 Task: Plan a trip to TchollirÃ©, Cameroon from 17th November, 2023 to 21st November, 2023 for 2 adults.1  bedroom having 2 beds and 1 bathroom. Property type can be flat. Amenities needed are: wifi. Booking option can be shelf check-in. Look for 3 properties as per requirement.
Action: Mouse moved to (268, 125)
Screenshot: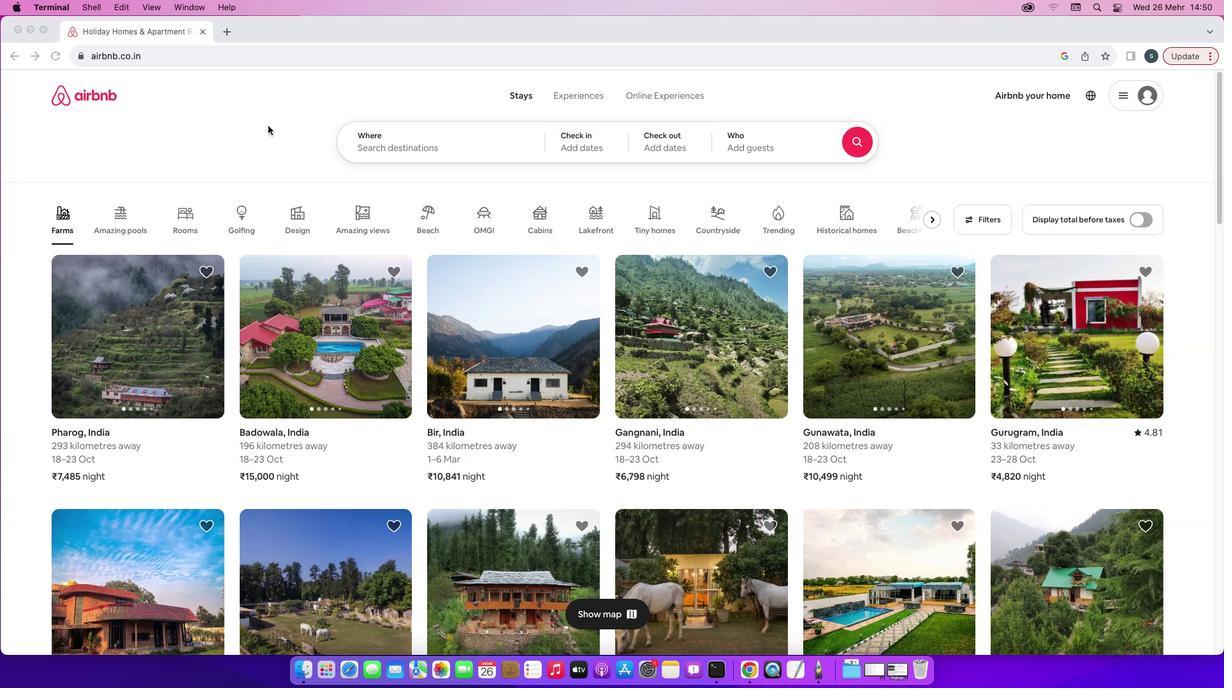 
Action: Mouse pressed left at (268, 125)
Screenshot: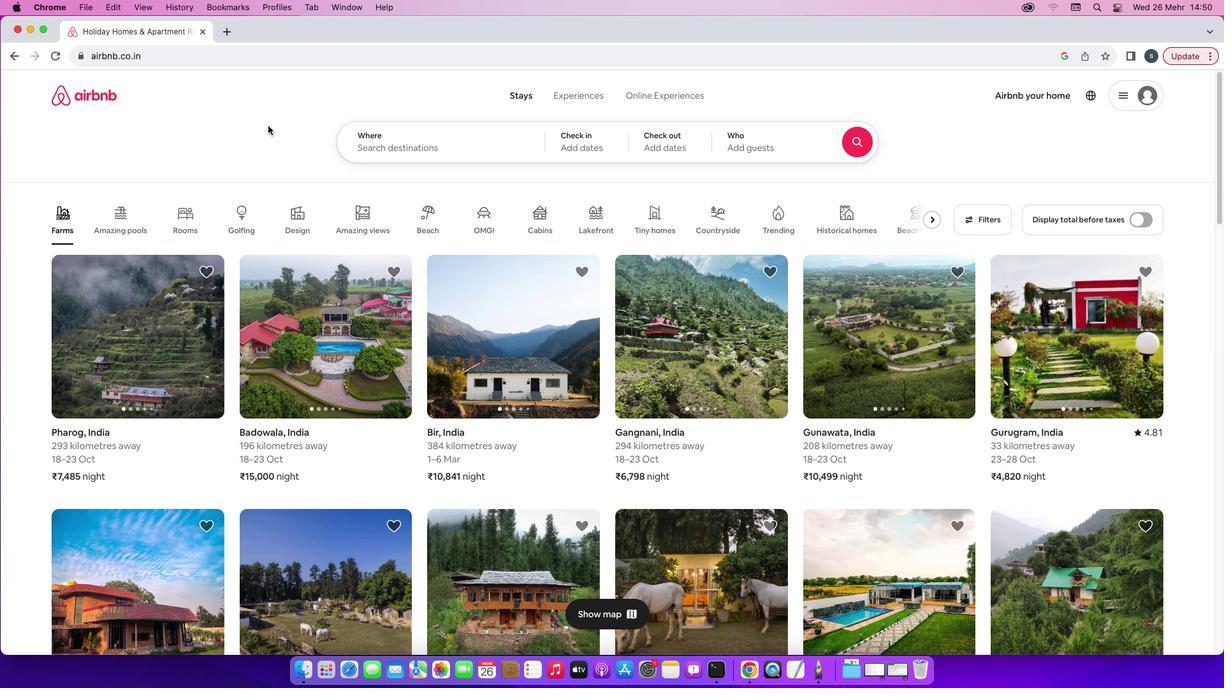 
Action: Mouse moved to (413, 153)
Screenshot: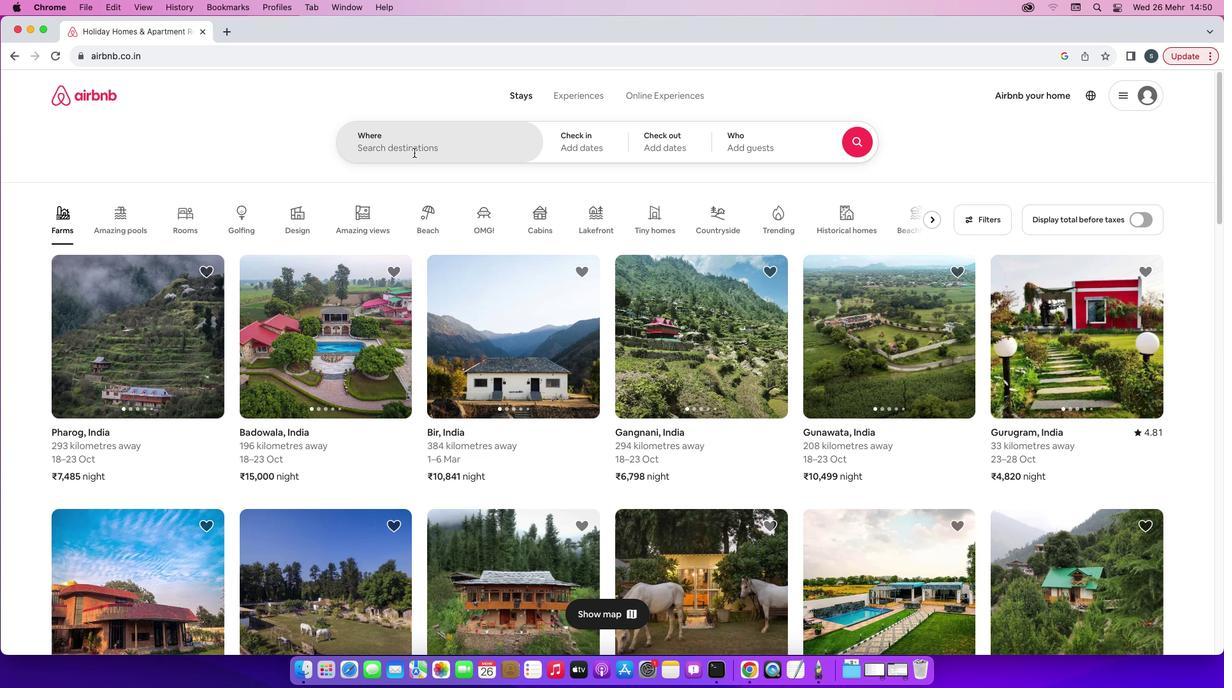 
Action: Mouse pressed left at (413, 153)
Screenshot: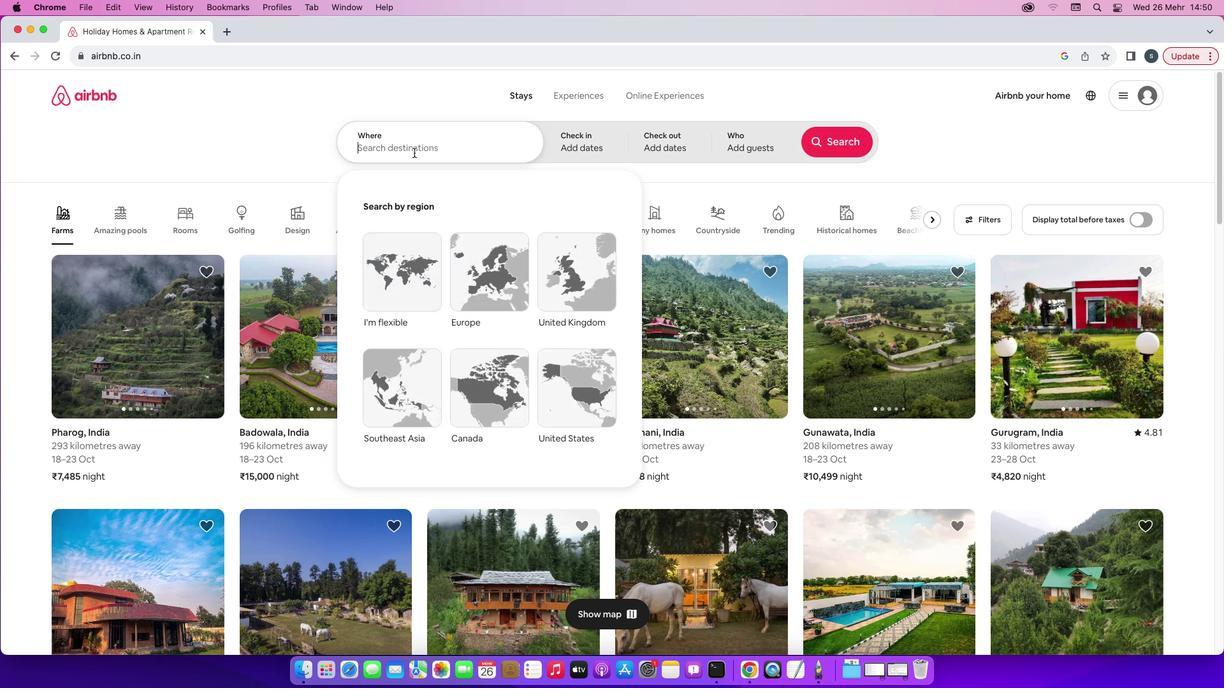 
Action: Mouse moved to (408, 153)
Screenshot: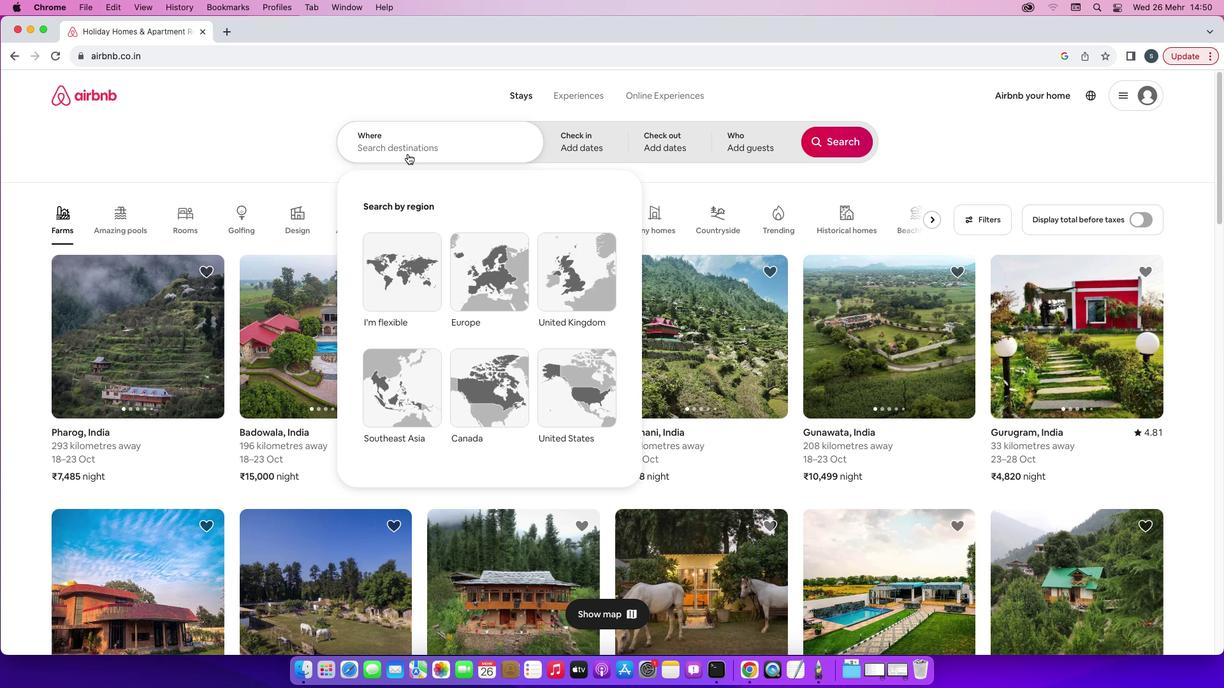 
Action: Key pressed 'T'Key.caps_lock'c''h''o''l''l''i''r''e'','Key.spaceKey.caps_lock'C'Key.caps_lock'a''m''e''r''o''o''n'Key.enter
Screenshot: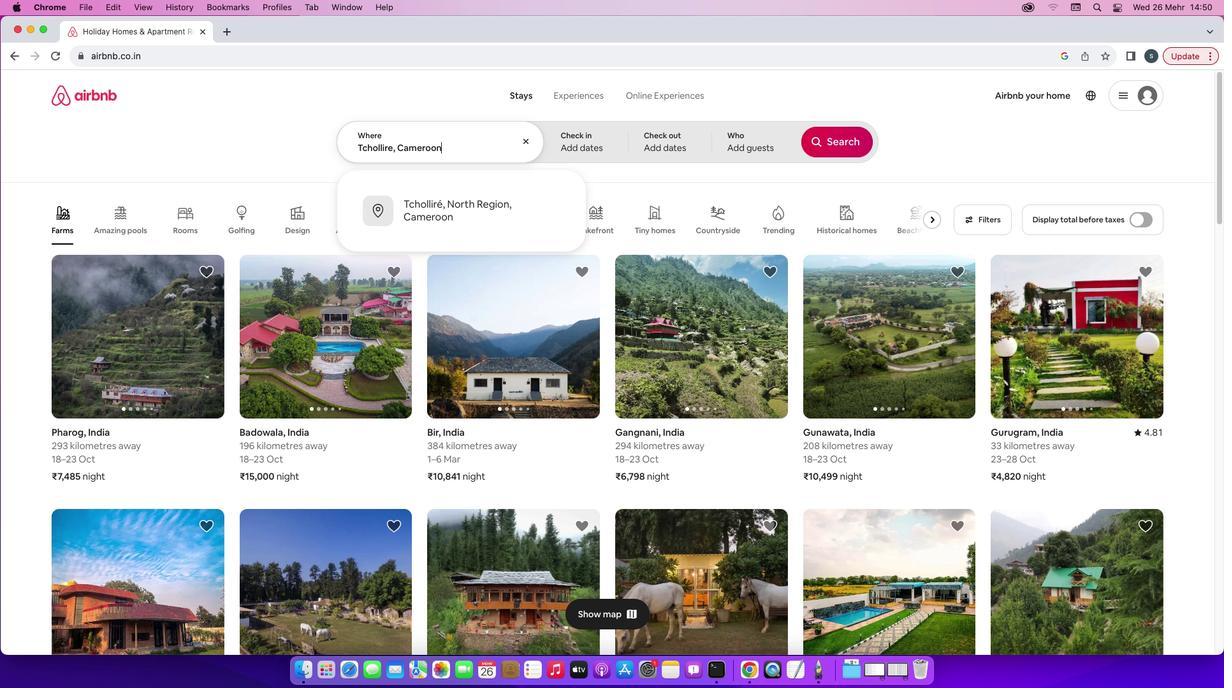 
Action: Mouse moved to (786, 357)
Screenshot: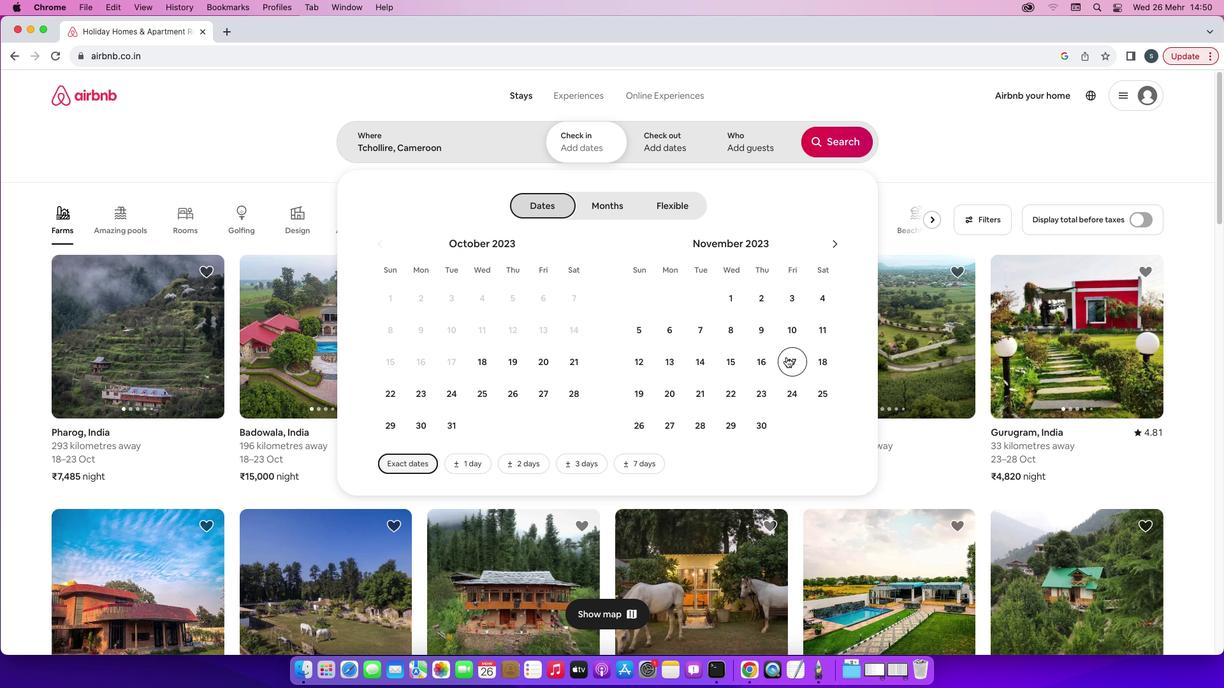 
Action: Mouse pressed left at (786, 357)
Screenshot: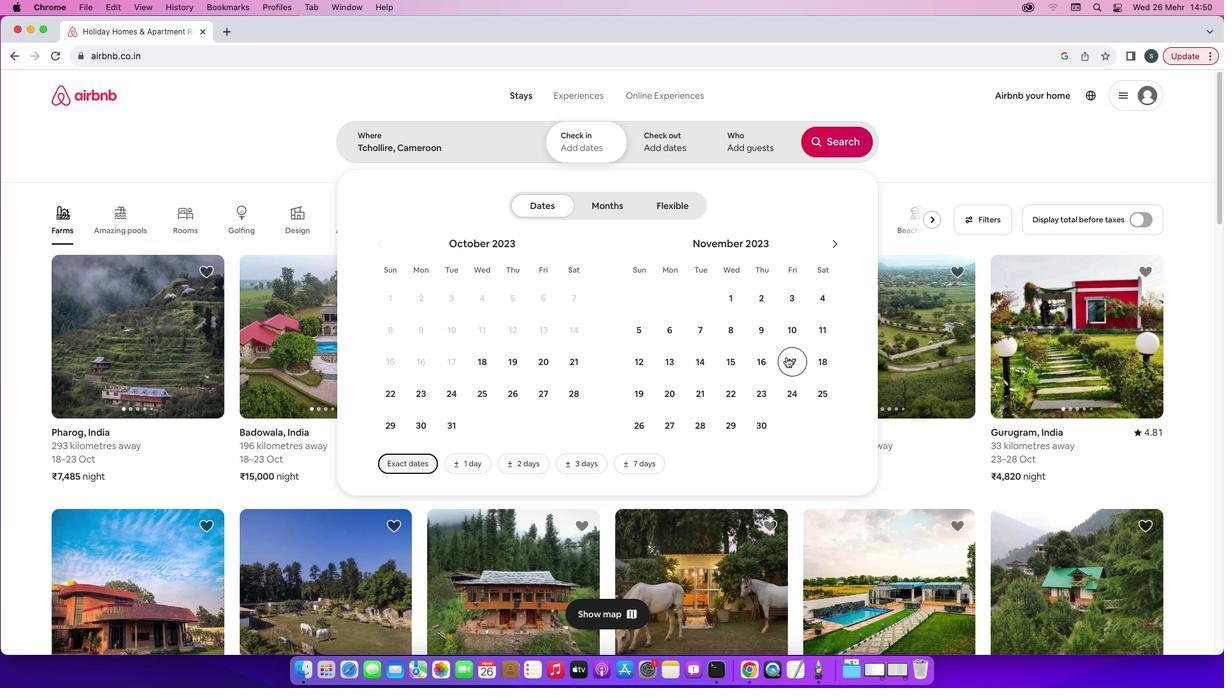 
Action: Mouse moved to (703, 396)
Screenshot: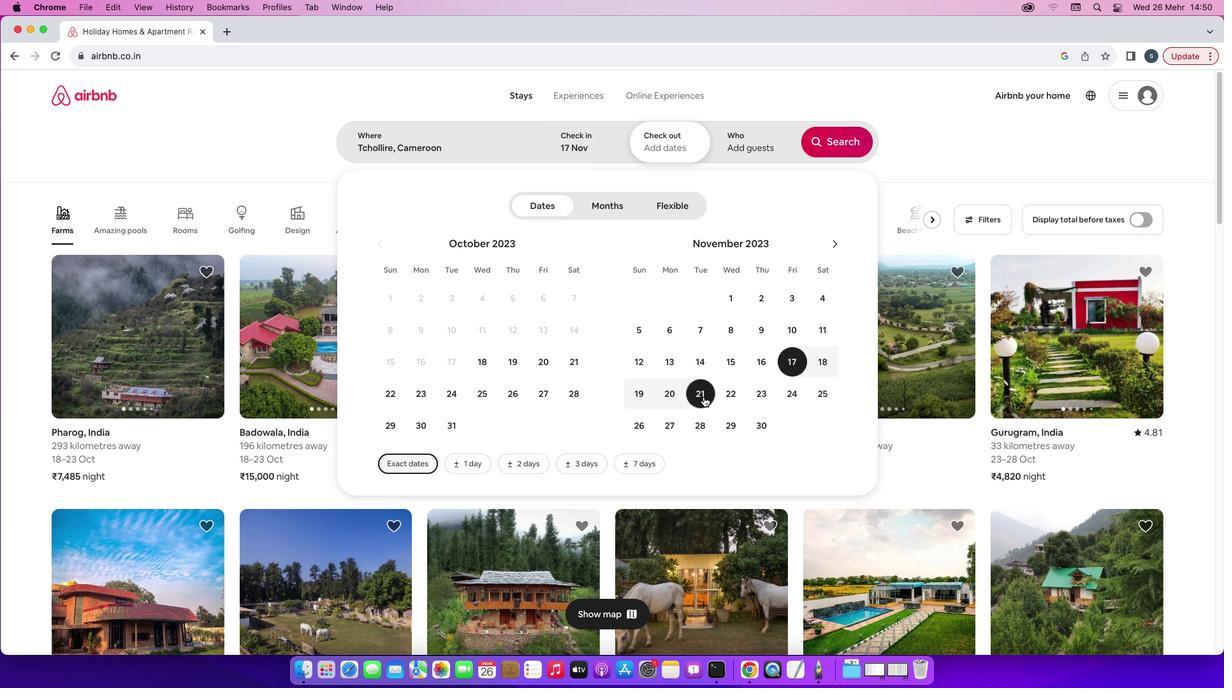 
Action: Mouse pressed left at (703, 396)
Screenshot: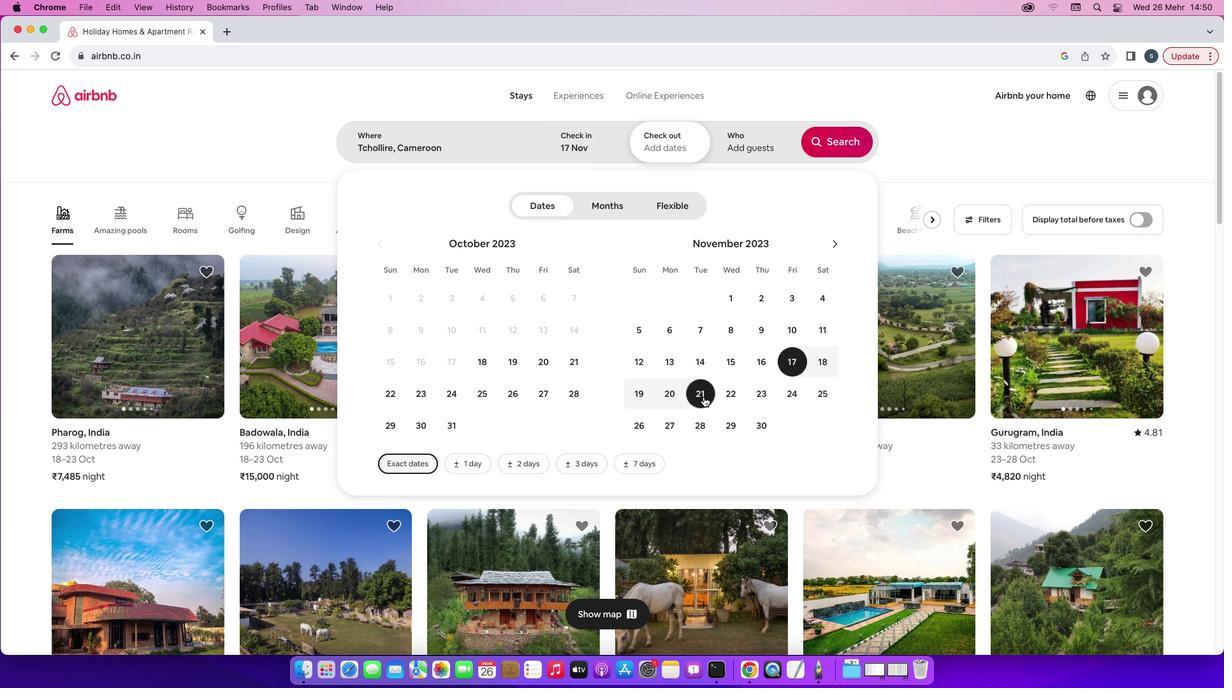 
Action: Mouse moved to (746, 139)
Screenshot: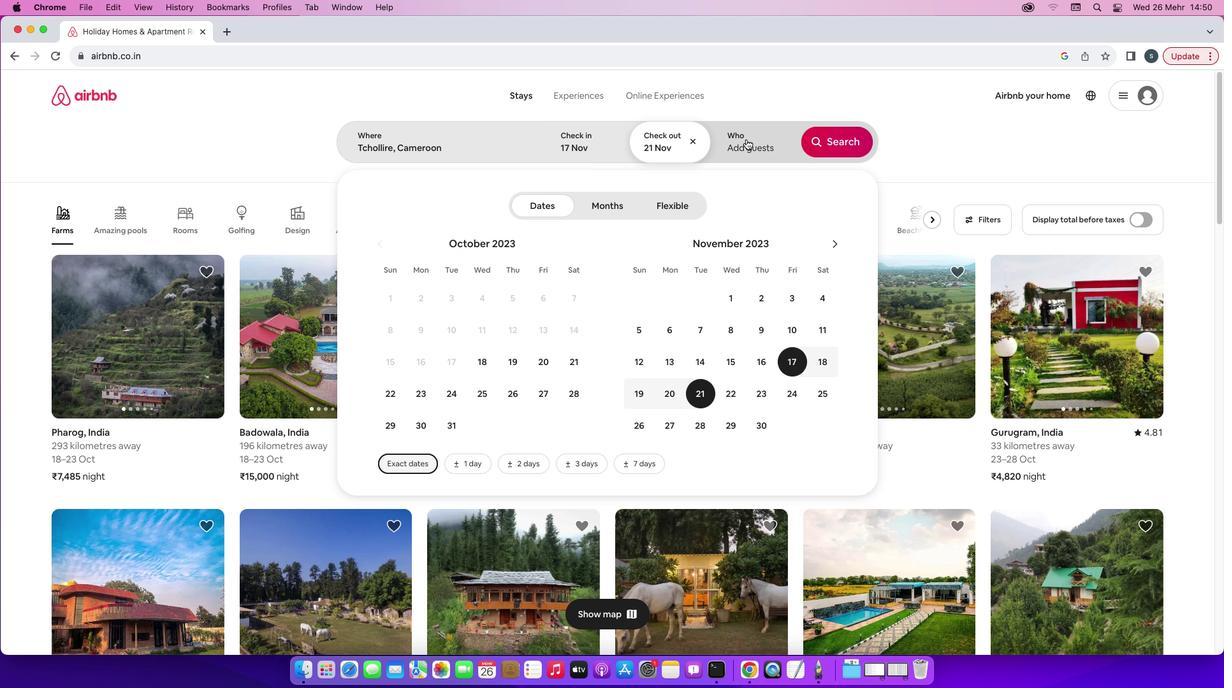 
Action: Mouse pressed left at (746, 139)
Screenshot: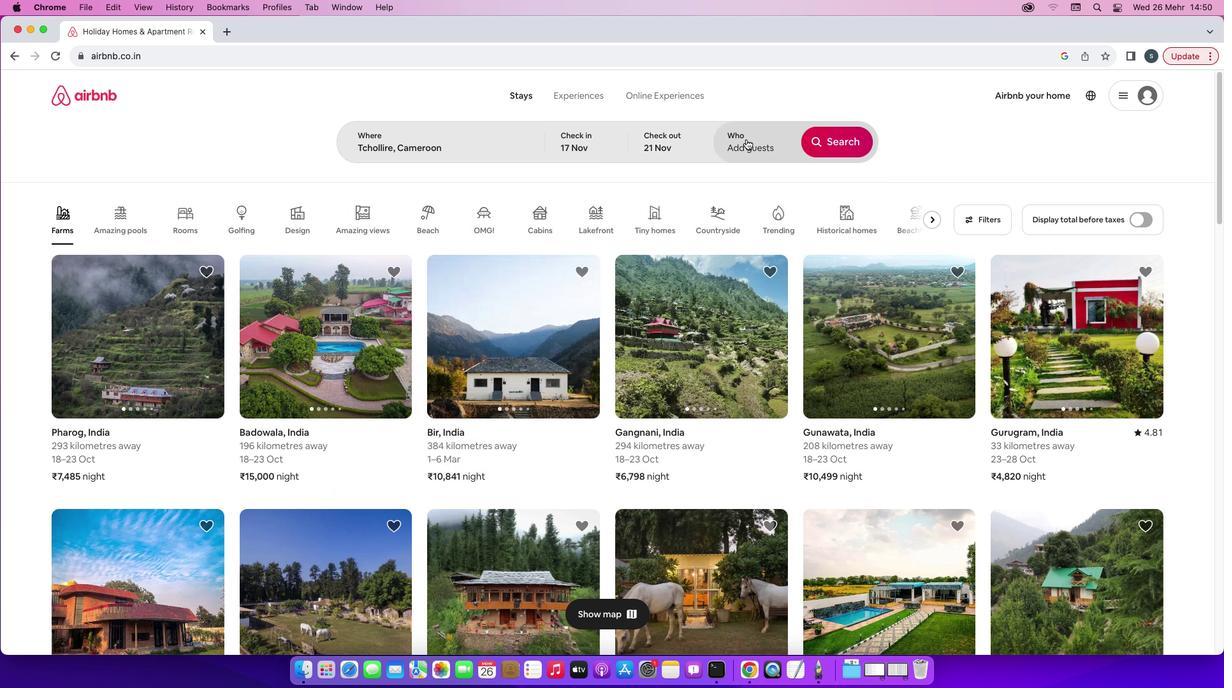 
Action: Mouse moved to (844, 210)
Screenshot: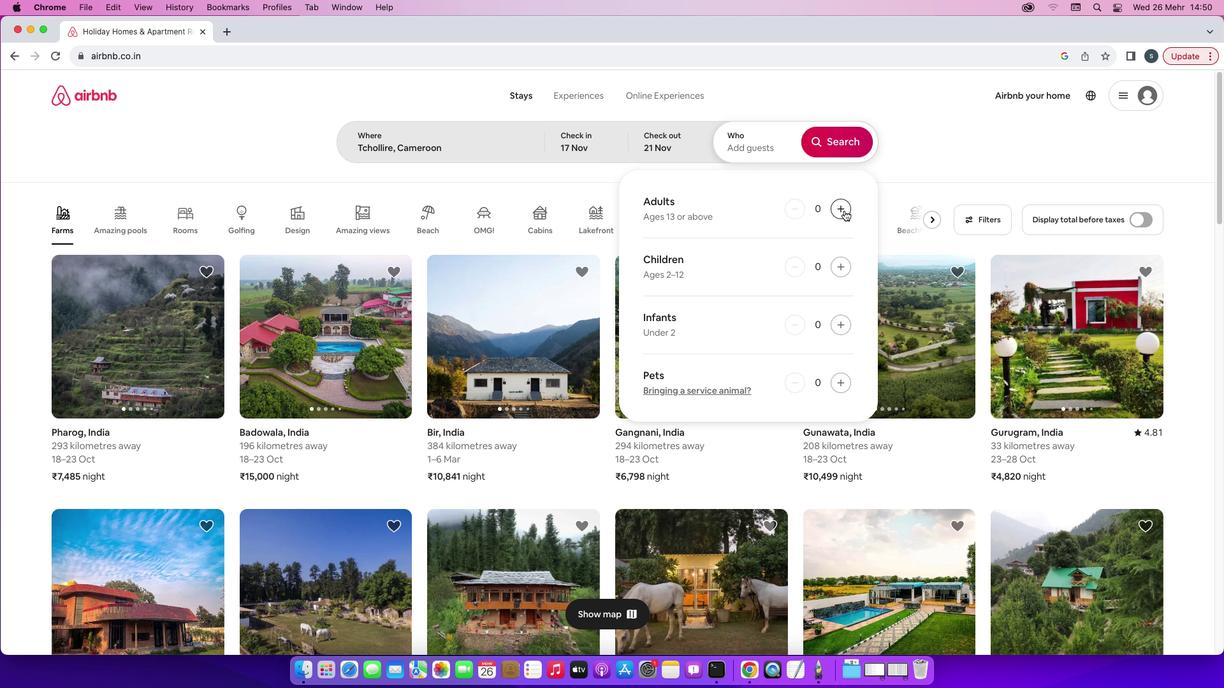 
Action: Mouse pressed left at (844, 210)
Screenshot: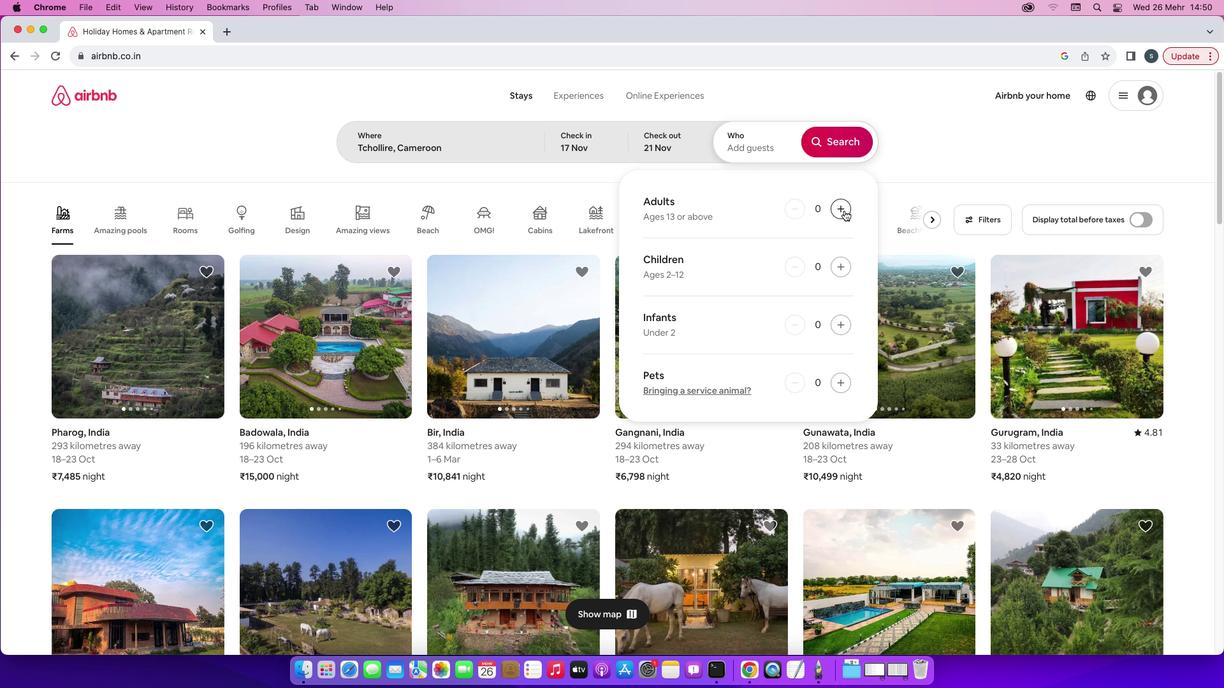 
Action: Mouse pressed left at (844, 210)
Screenshot: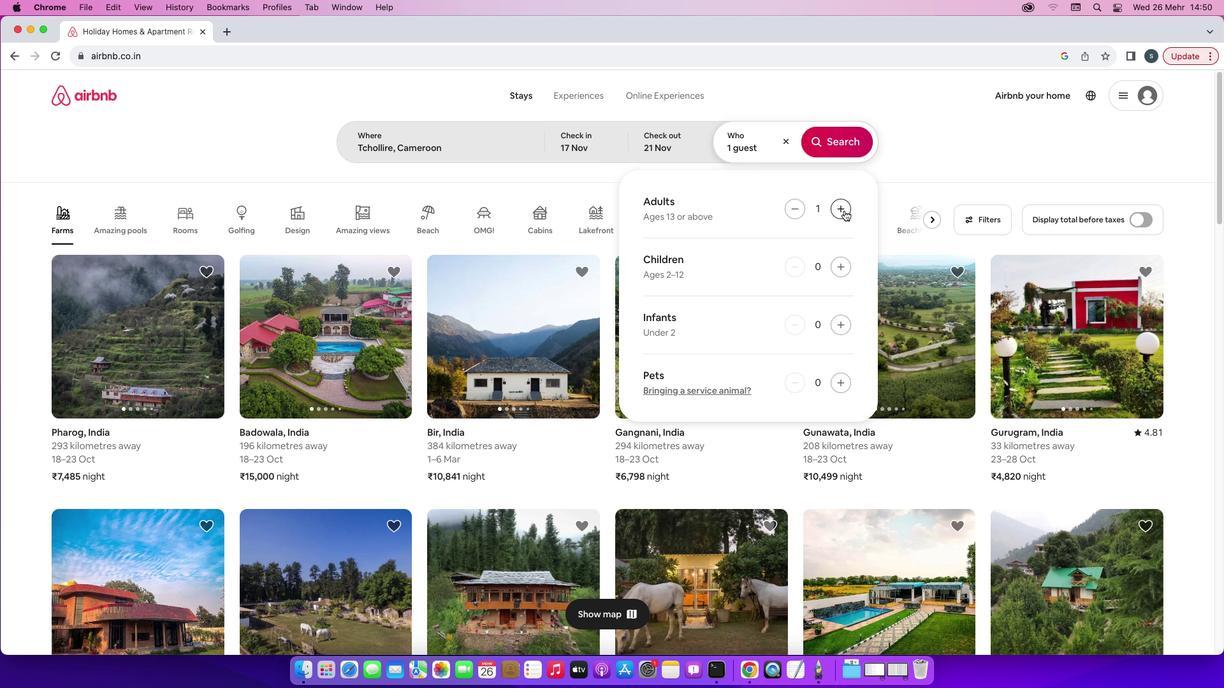 
Action: Mouse moved to (838, 140)
Screenshot: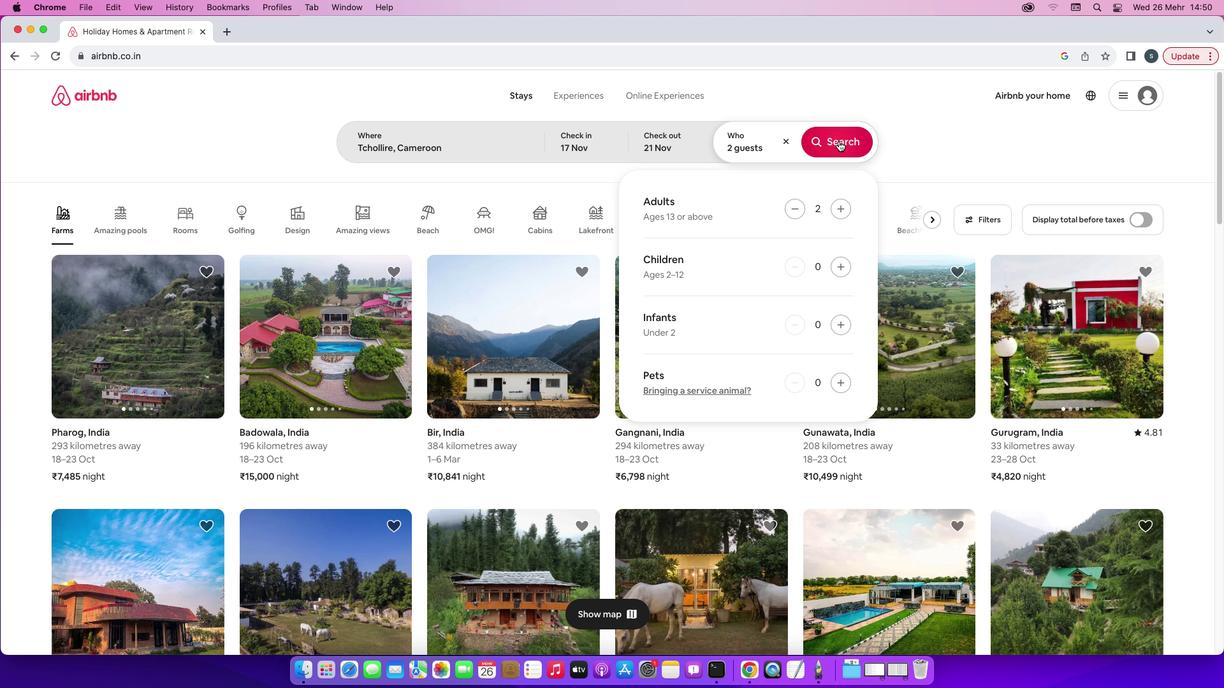 
Action: Mouse pressed left at (838, 140)
Screenshot: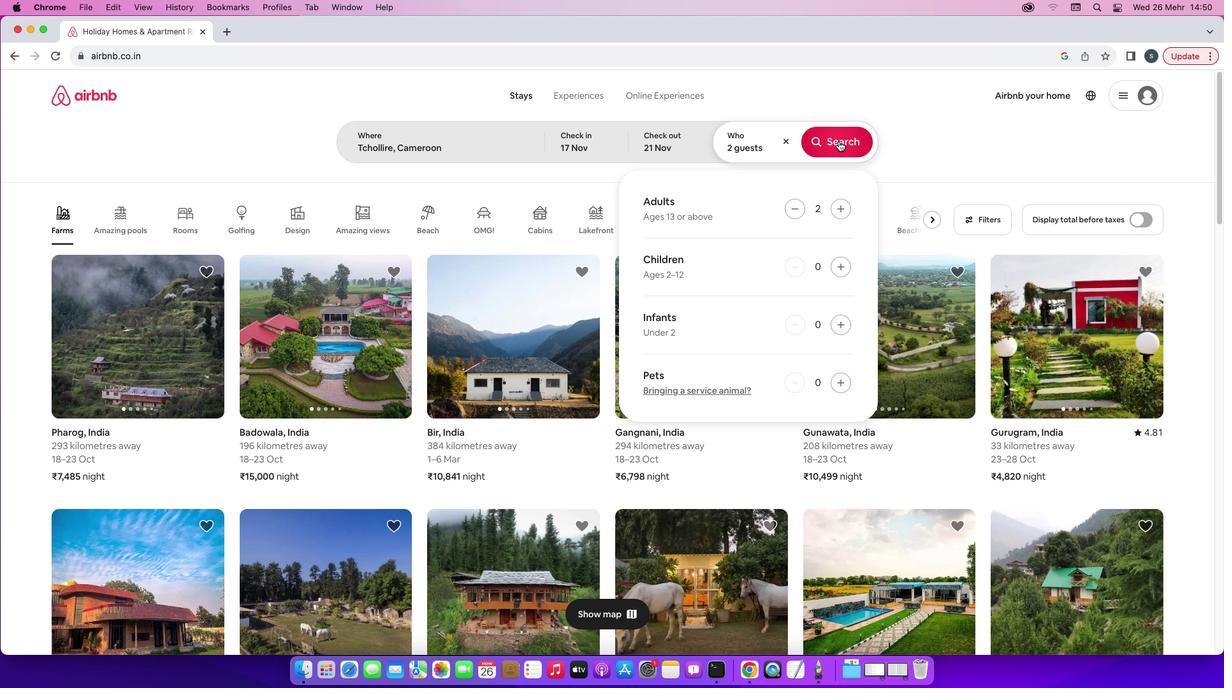 
Action: Mouse moved to (1010, 156)
Screenshot: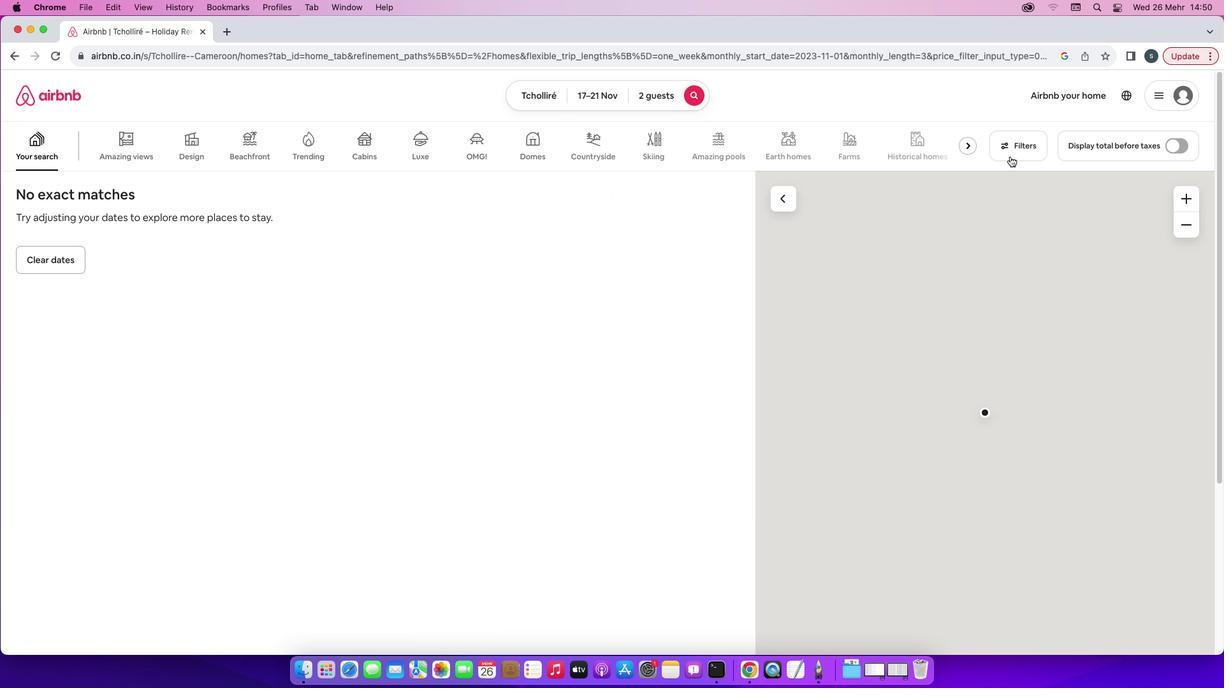 
Action: Mouse pressed left at (1010, 156)
Screenshot: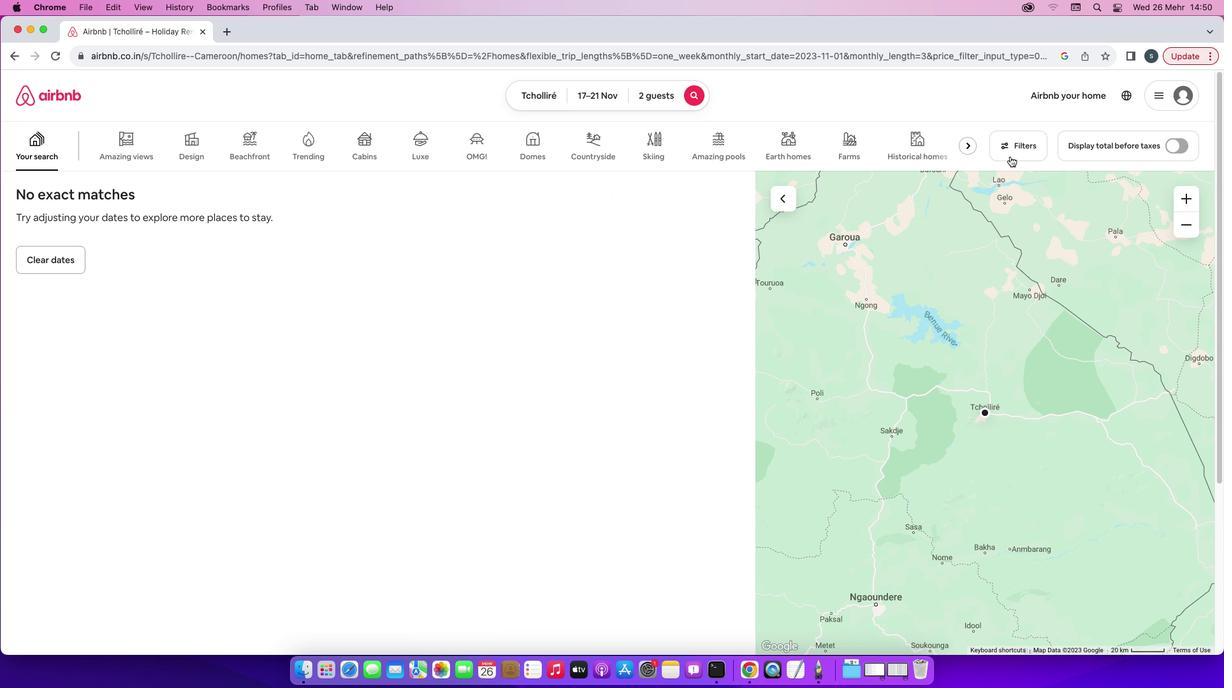 
Action: Mouse moved to (602, 306)
Screenshot: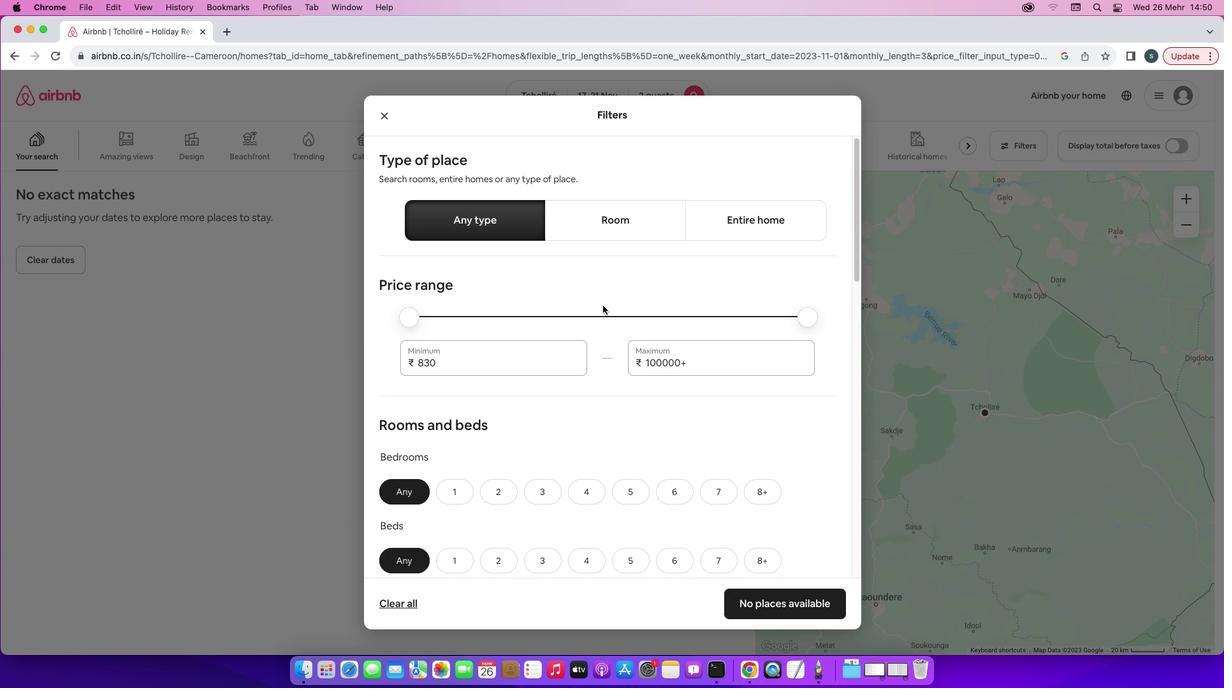 
Action: Mouse scrolled (602, 306) with delta (0, 0)
Screenshot: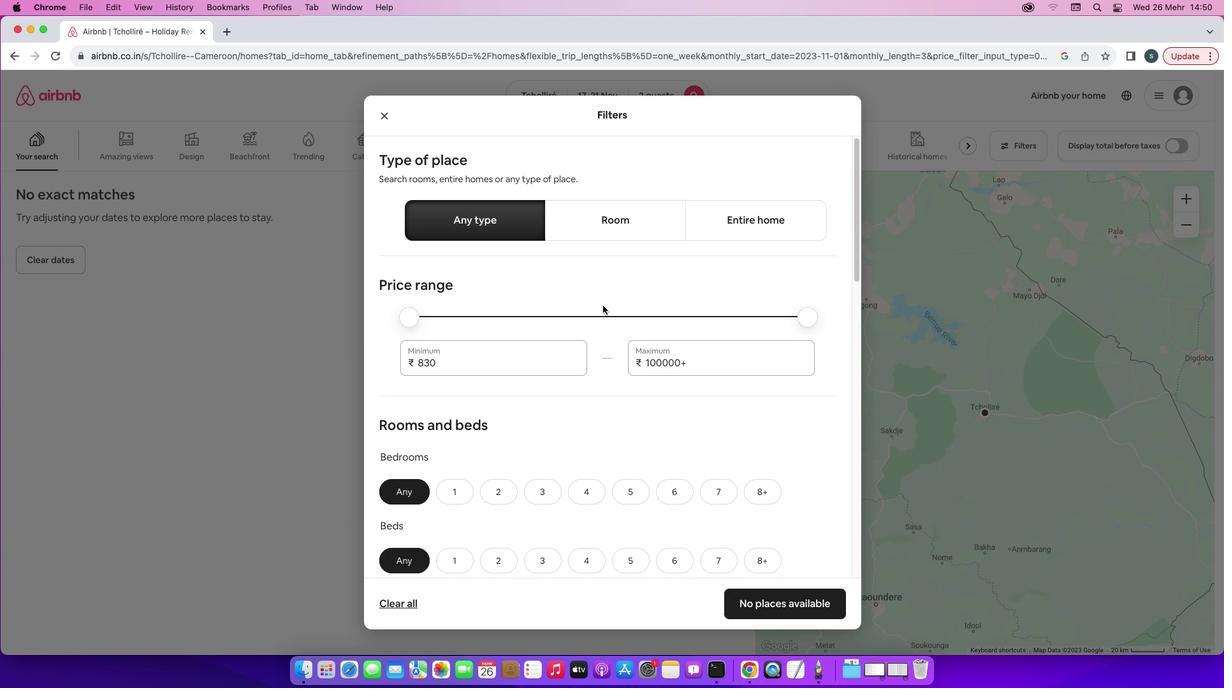 
Action: Mouse scrolled (602, 306) with delta (0, 0)
Screenshot: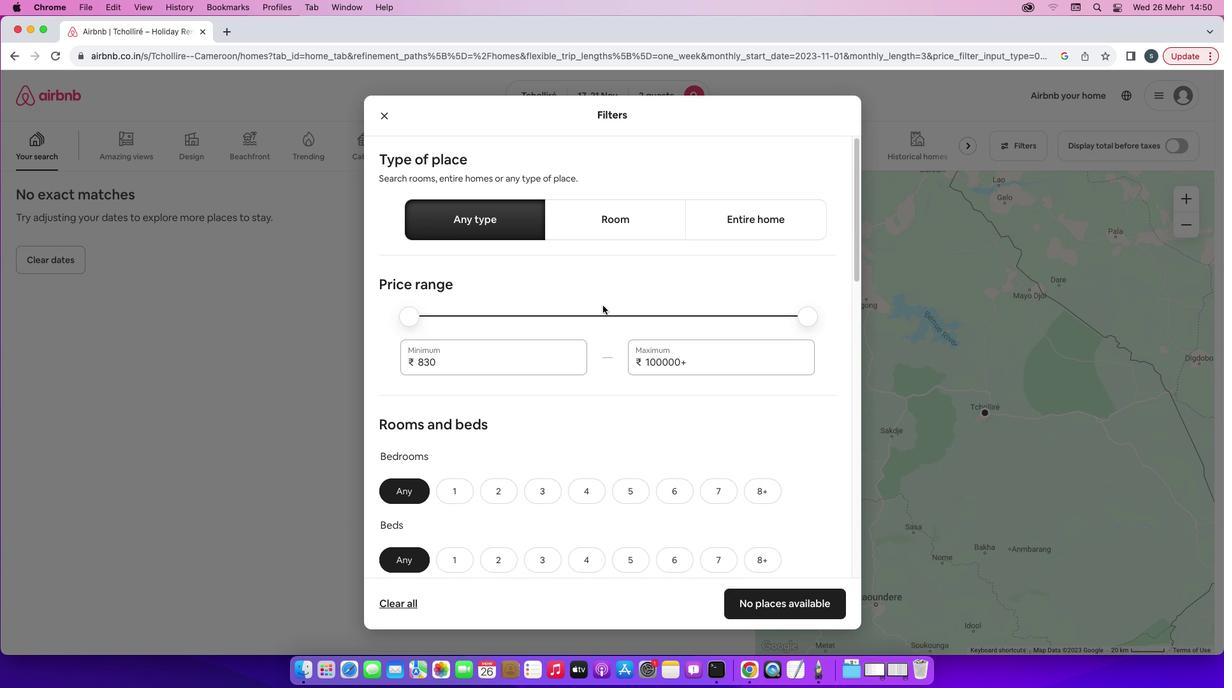 
Action: Mouse scrolled (602, 306) with delta (0, 0)
Screenshot: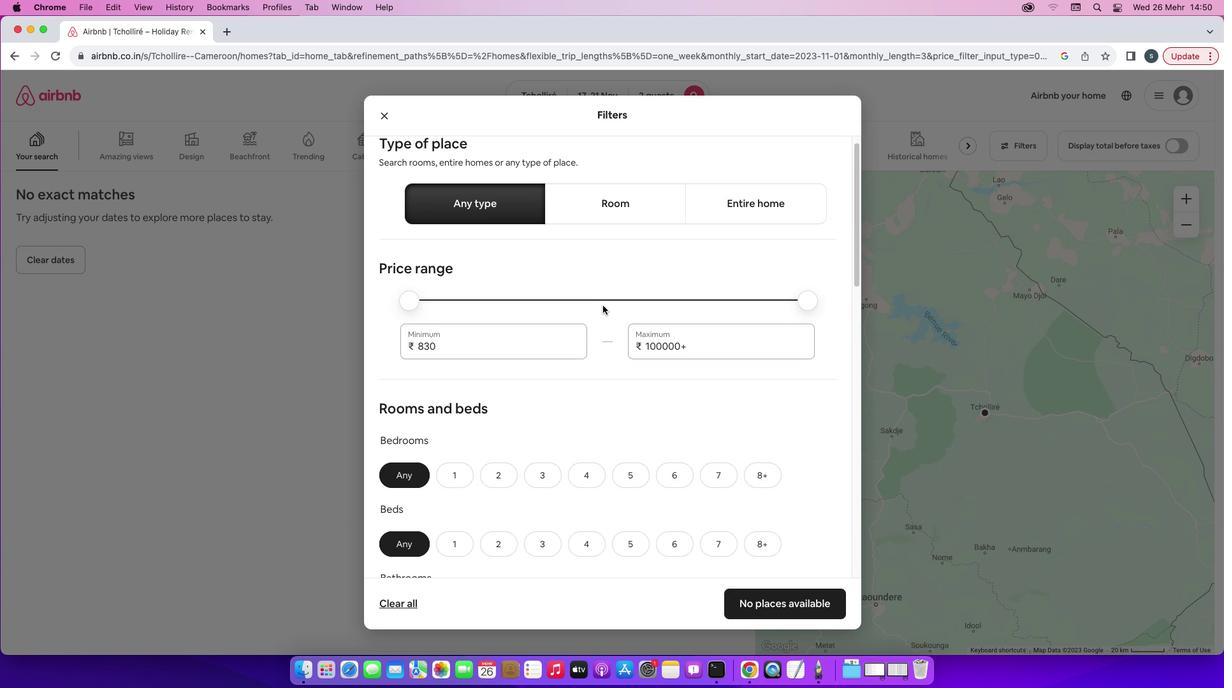 
Action: Mouse scrolled (602, 306) with delta (0, 0)
Screenshot: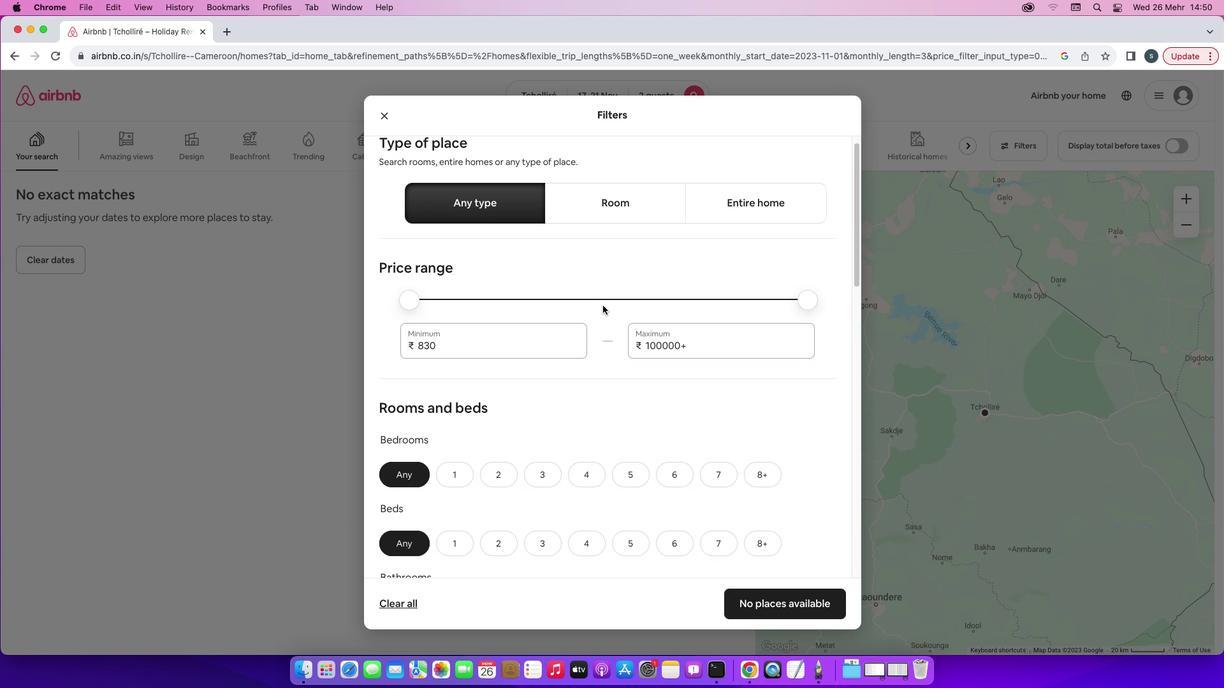 
Action: Mouse scrolled (602, 306) with delta (0, 0)
Screenshot: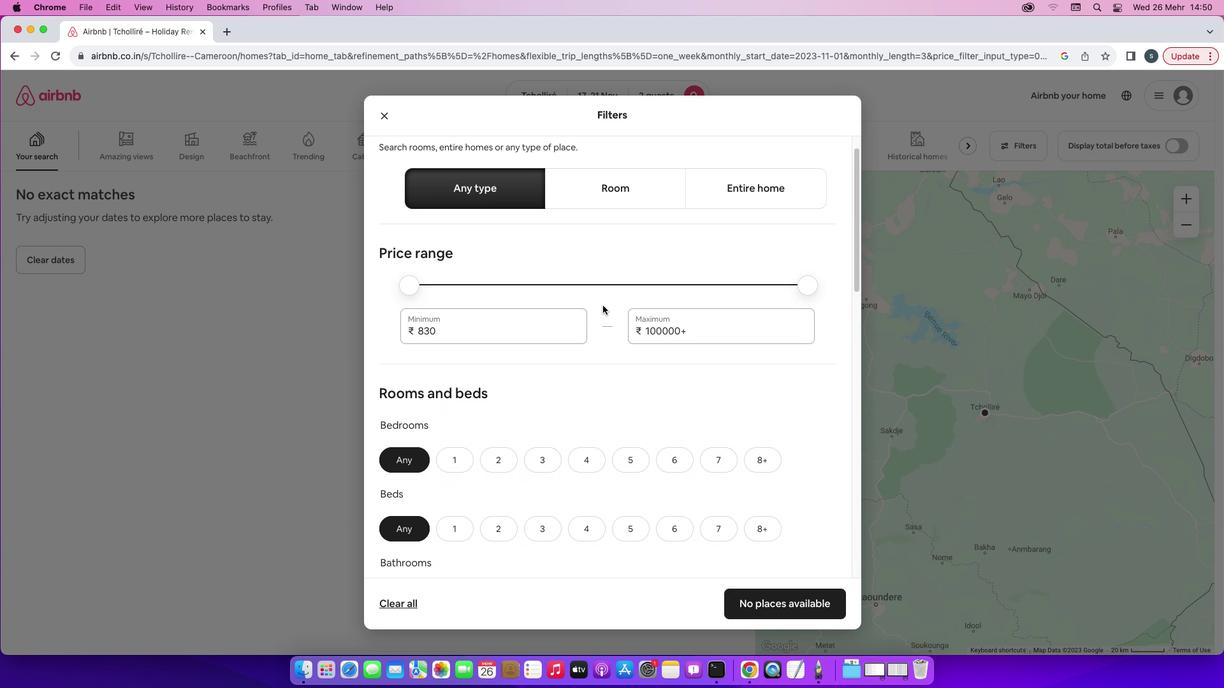 
Action: Mouse scrolled (602, 306) with delta (0, 0)
Screenshot: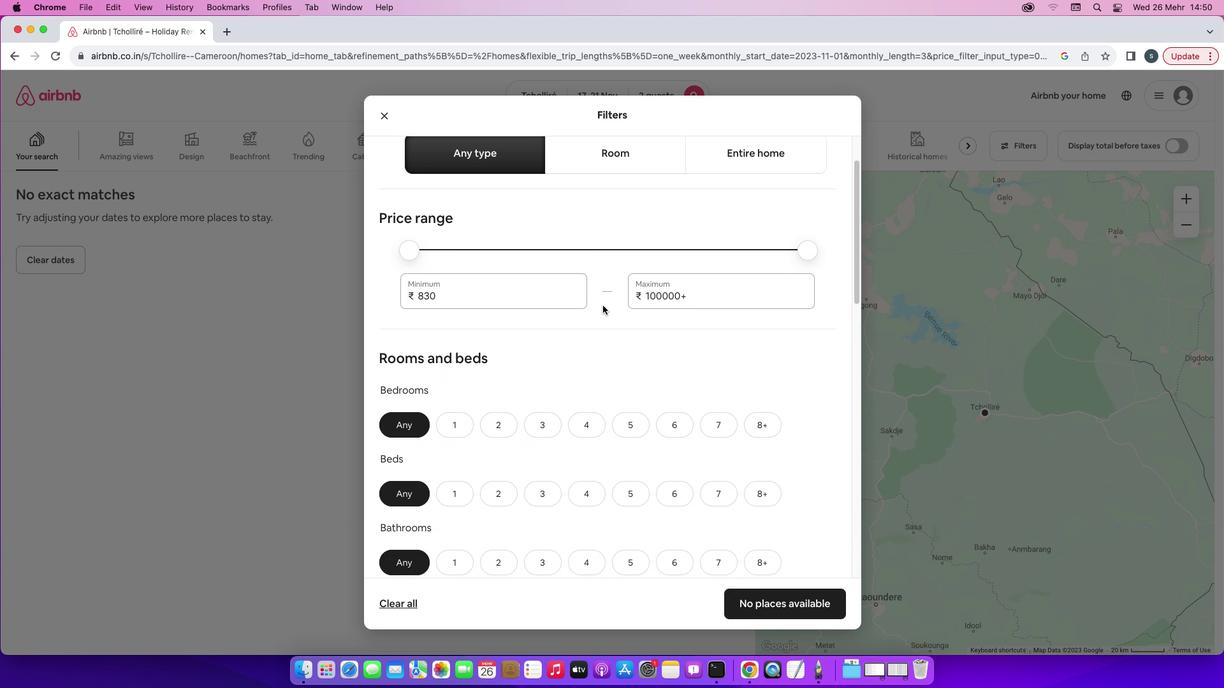 
Action: Mouse scrolled (602, 306) with delta (0, 0)
Screenshot: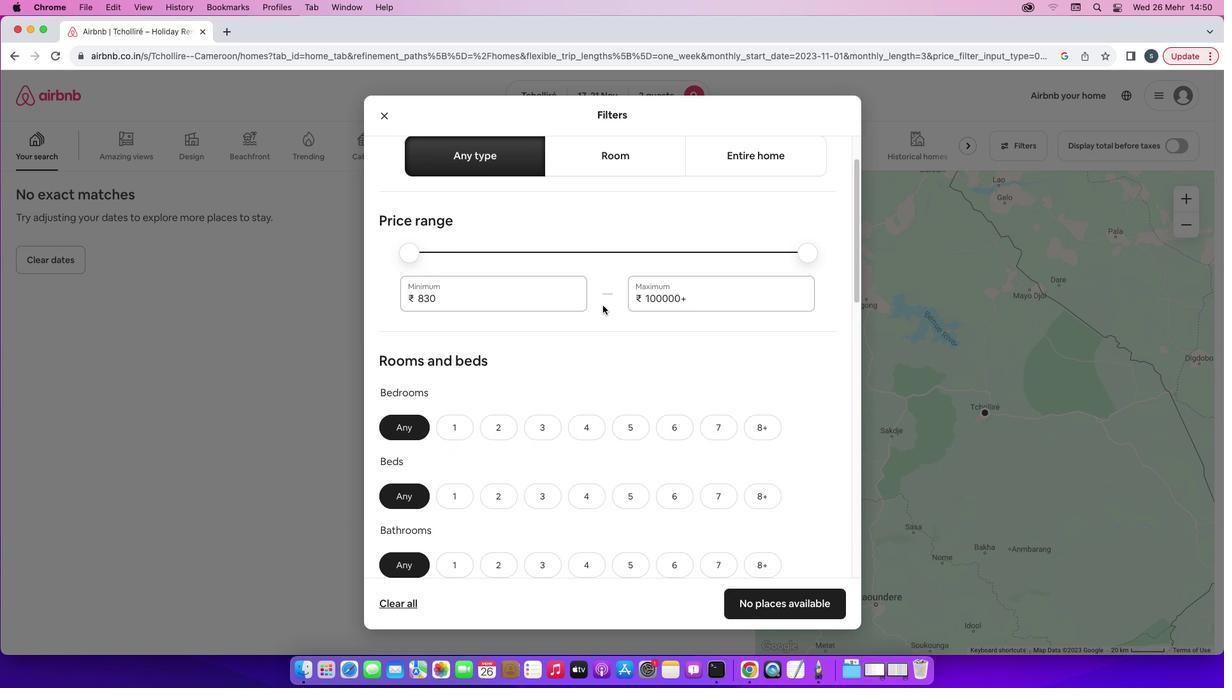 
Action: Mouse scrolled (602, 306) with delta (0, 0)
Screenshot: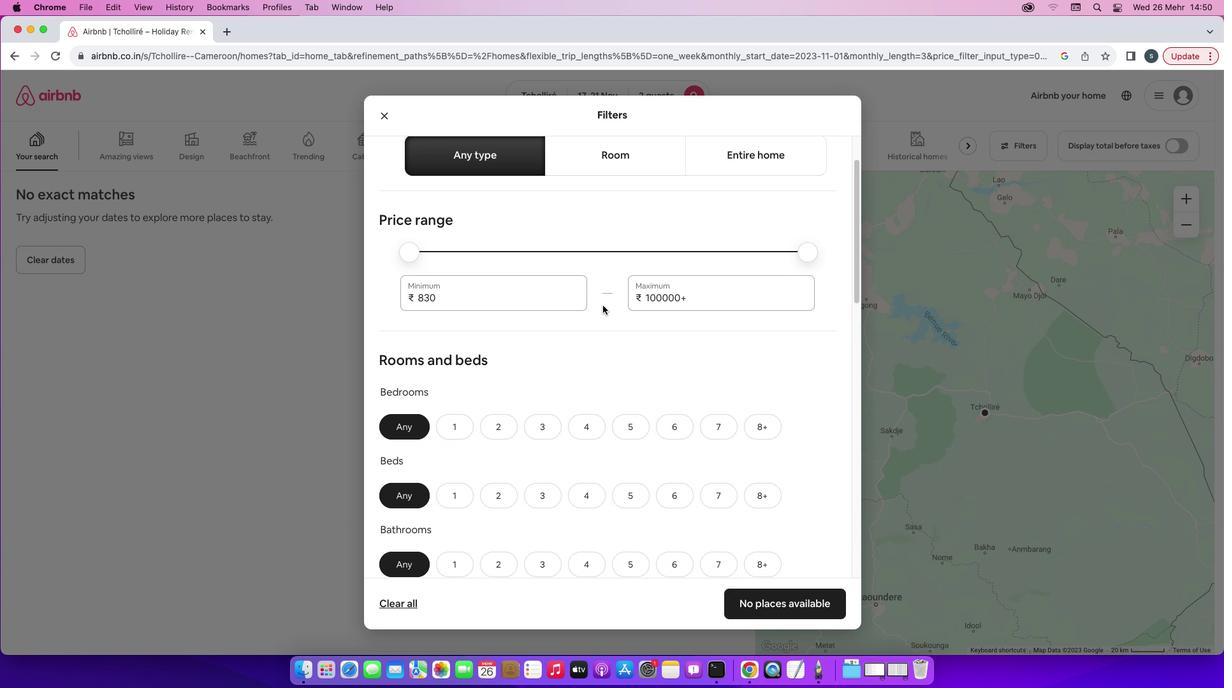 
Action: Mouse scrolled (602, 306) with delta (0, -1)
Screenshot: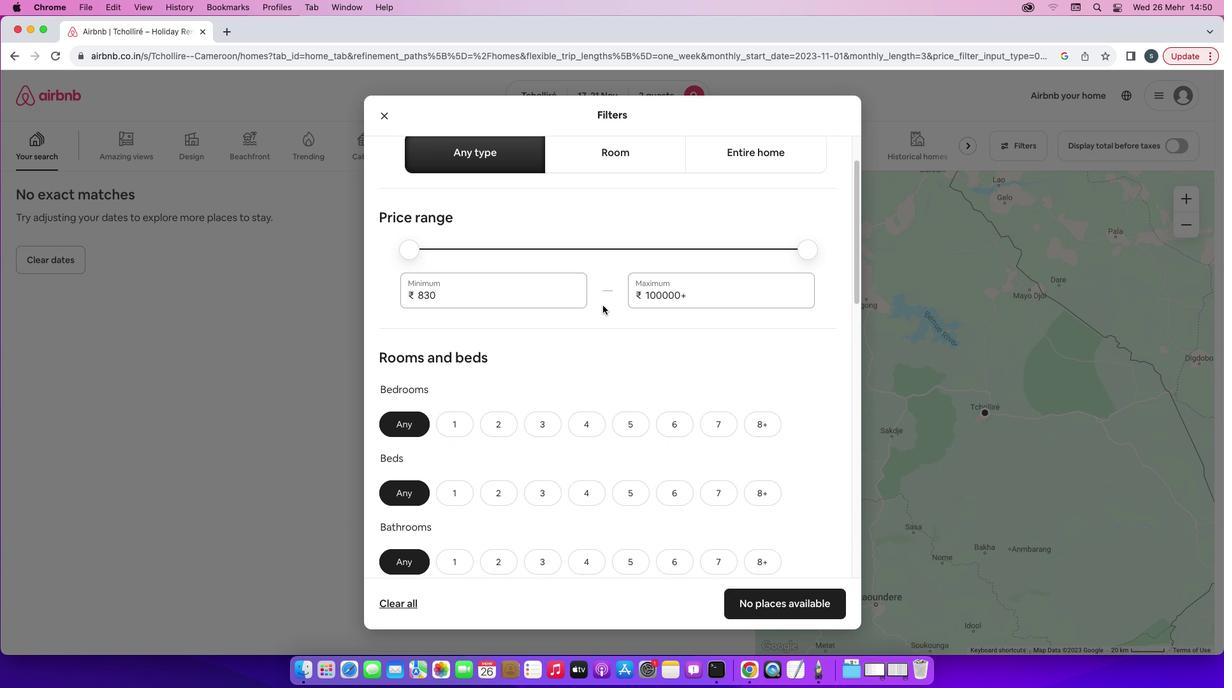 
Action: Mouse scrolled (602, 306) with delta (0, 0)
Screenshot: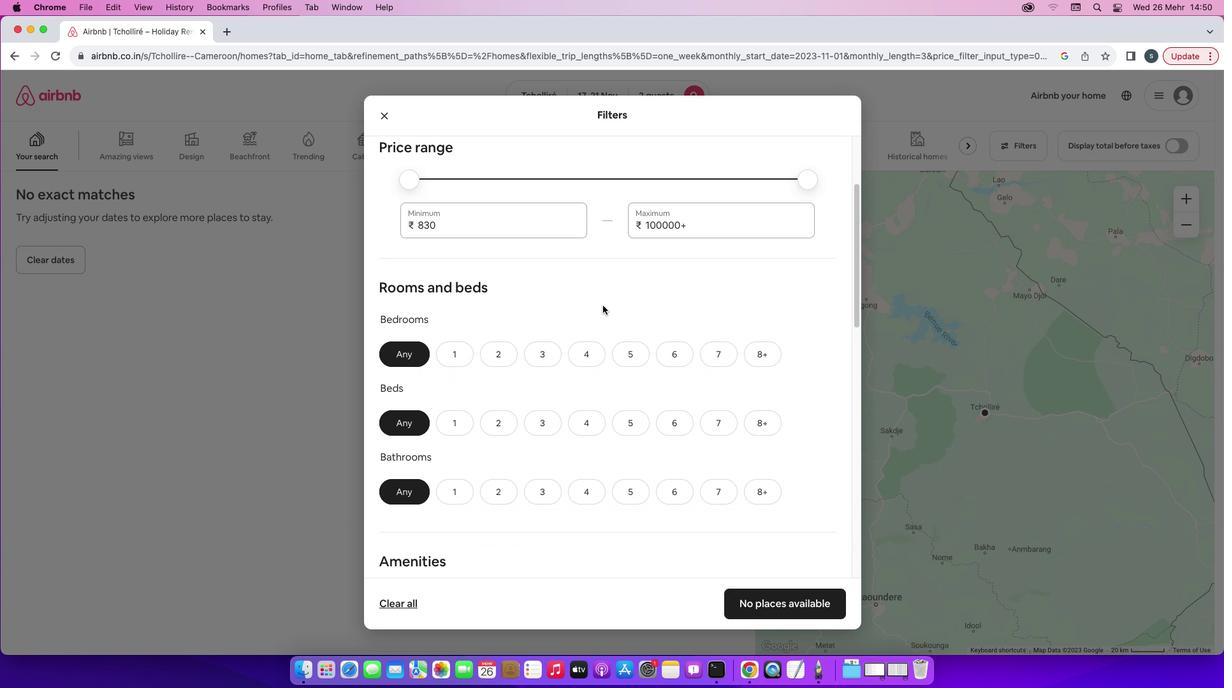 
Action: Mouse scrolled (602, 306) with delta (0, 0)
Screenshot: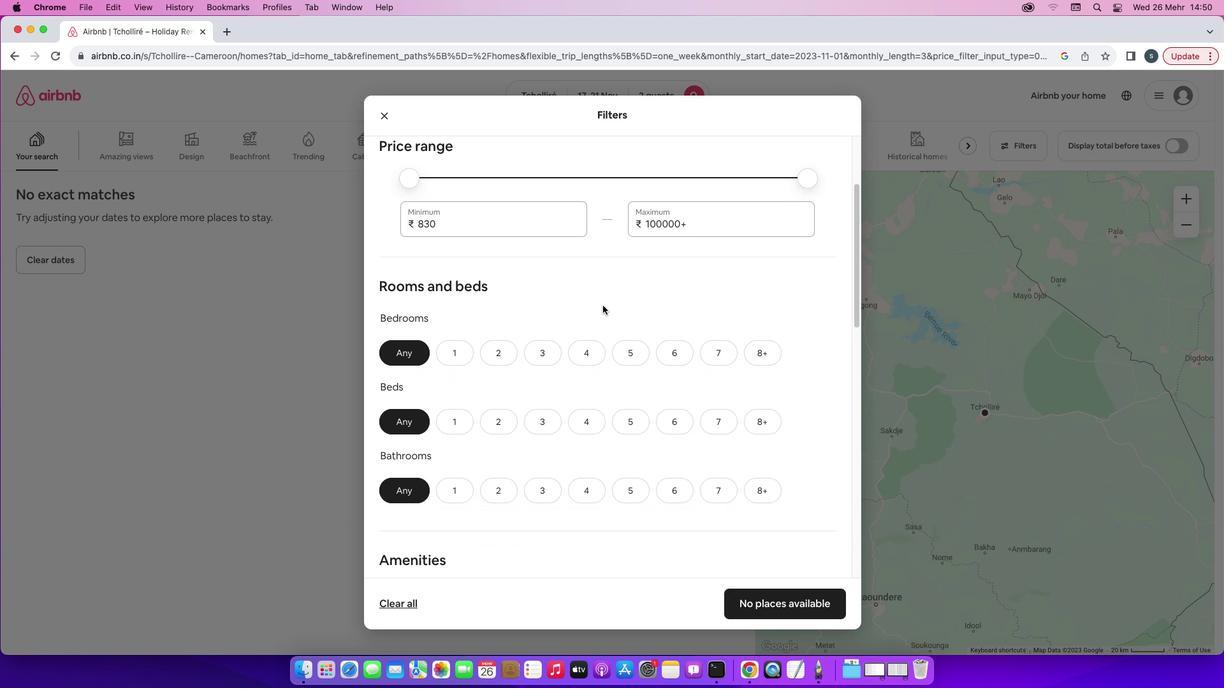 
Action: Mouse scrolled (602, 306) with delta (0, -1)
Screenshot: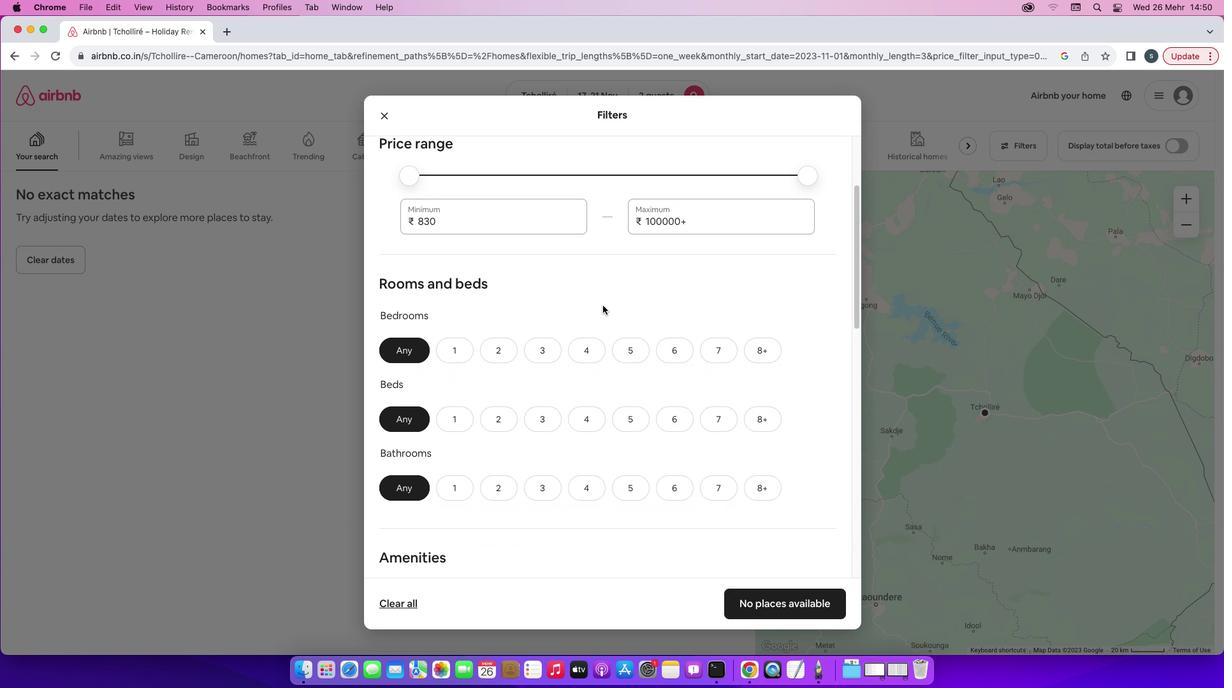 
Action: Mouse moved to (464, 248)
Screenshot: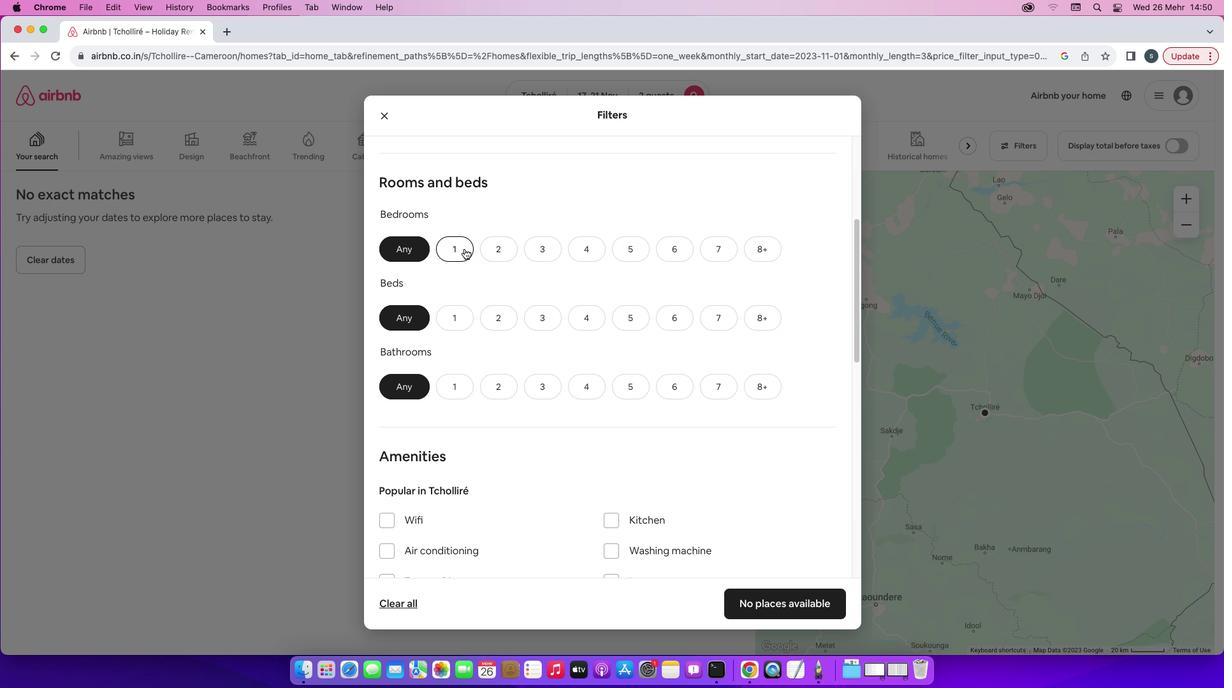 
Action: Mouse pressed left at (464, 248)
Screenshot: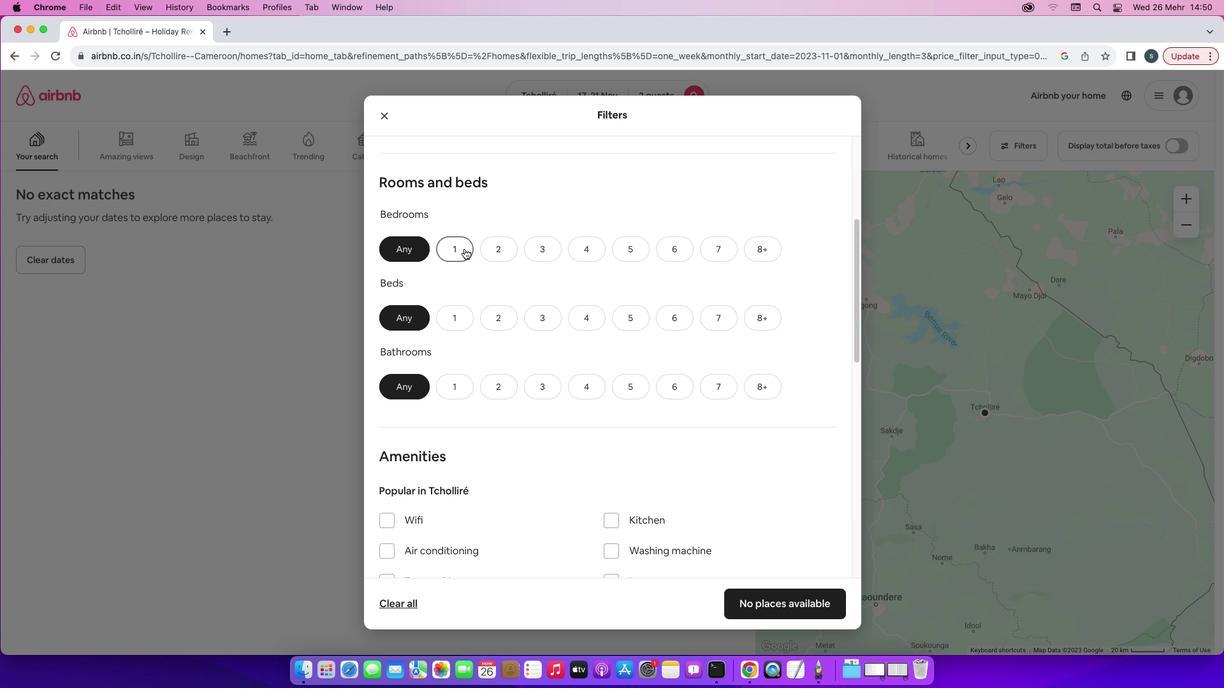 
Action: Mouse moved to (496, 313)
Screenshot: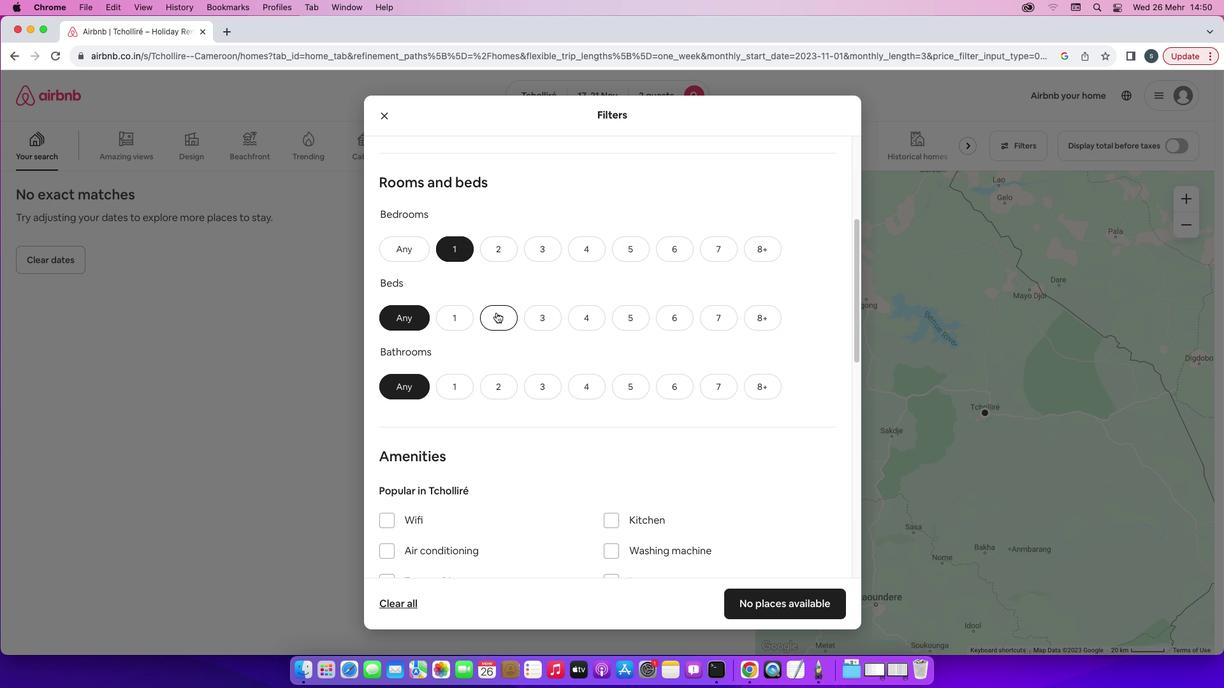 
Action: Mouse pressed left at (496, 313)
Screenshot: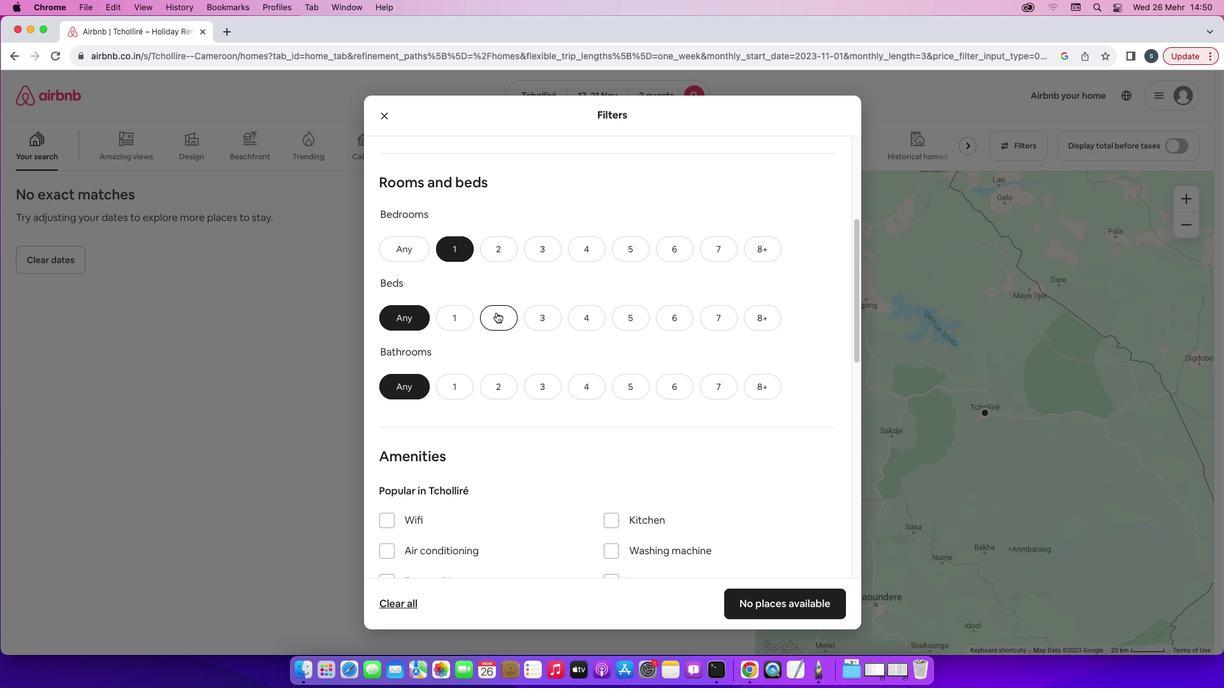
Action: Mouse moved to (454, 391)
Screenshot: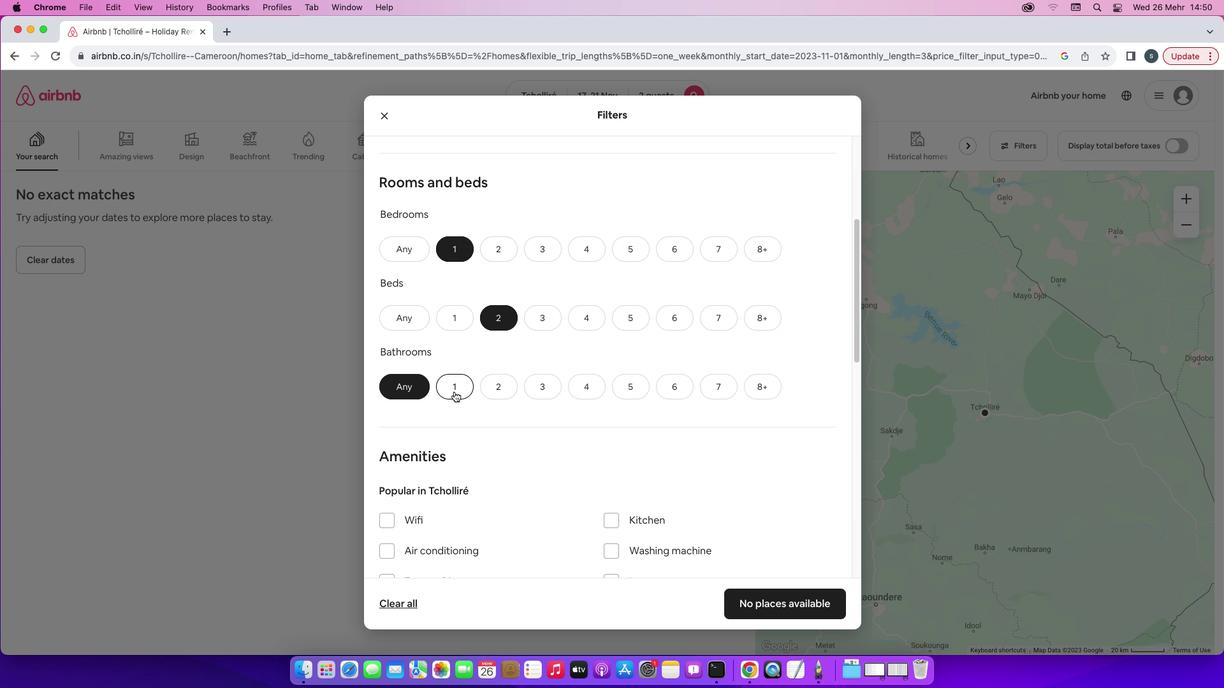 
Action: Mouse pressed left at (454, 391)
Screenshot: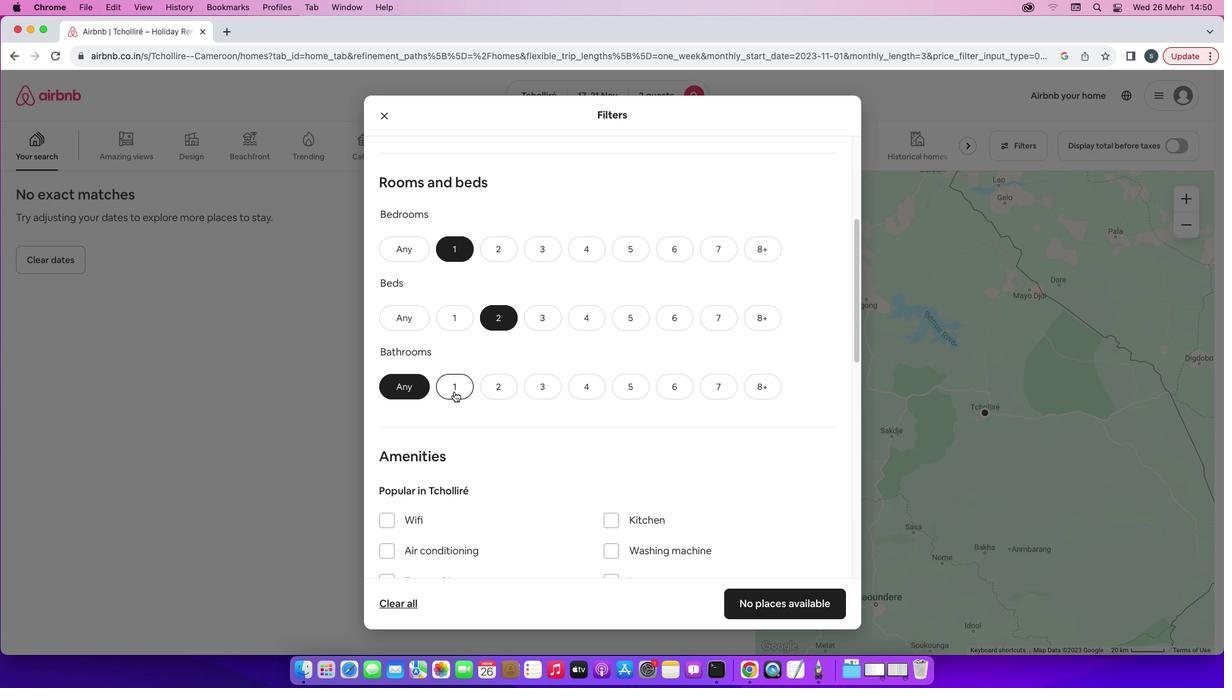 
Action: Mouse moved to (594, 421)
Screenshot: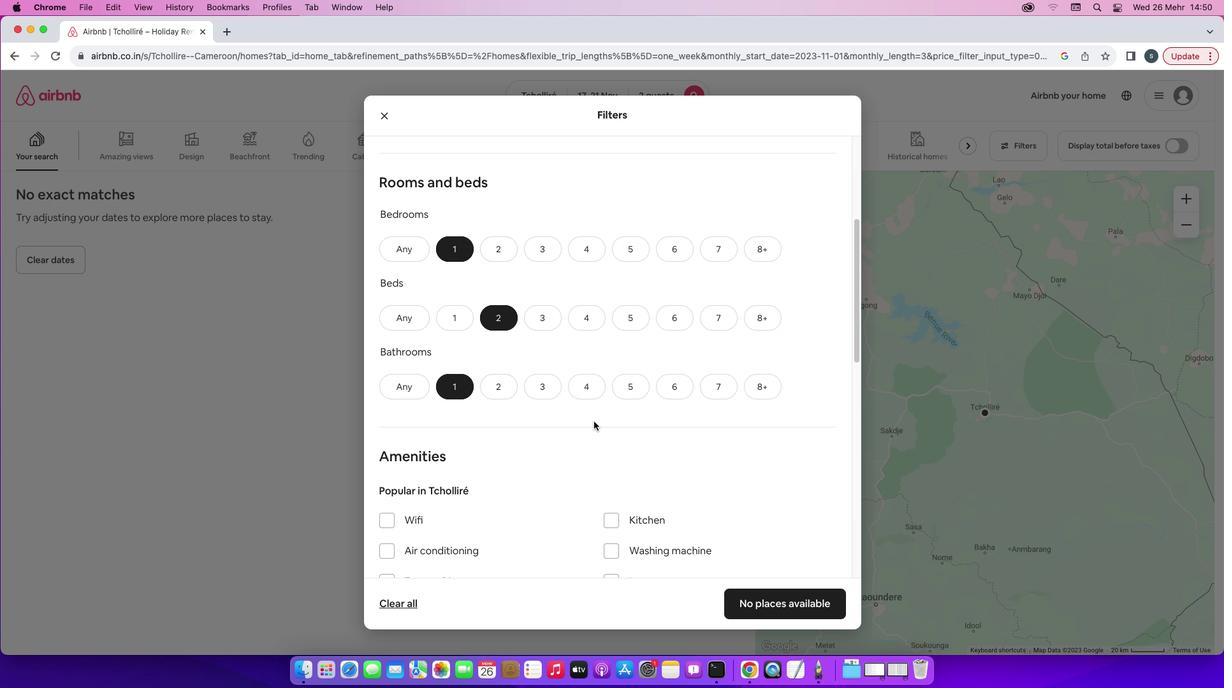 
Action: Mouse scrolled (594, 421) with delta (0, 0)
Screenshot: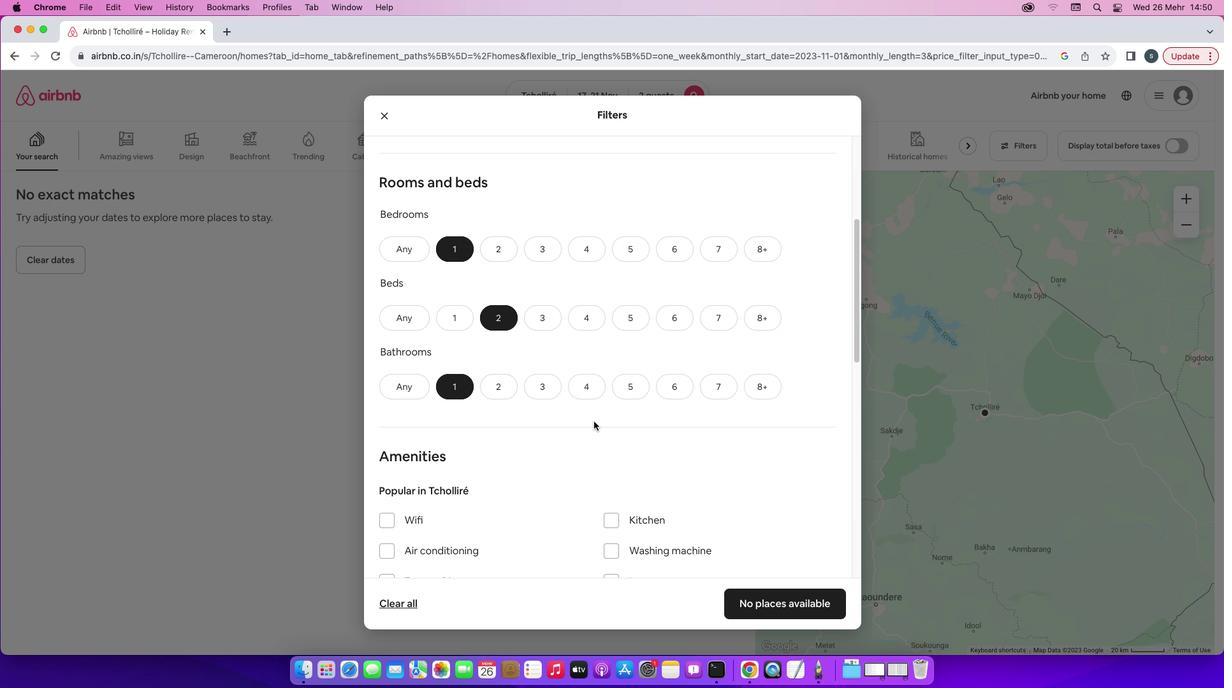 
Action: Mouse scrolled (594, 421) with delta (0, 0)
Screenshot: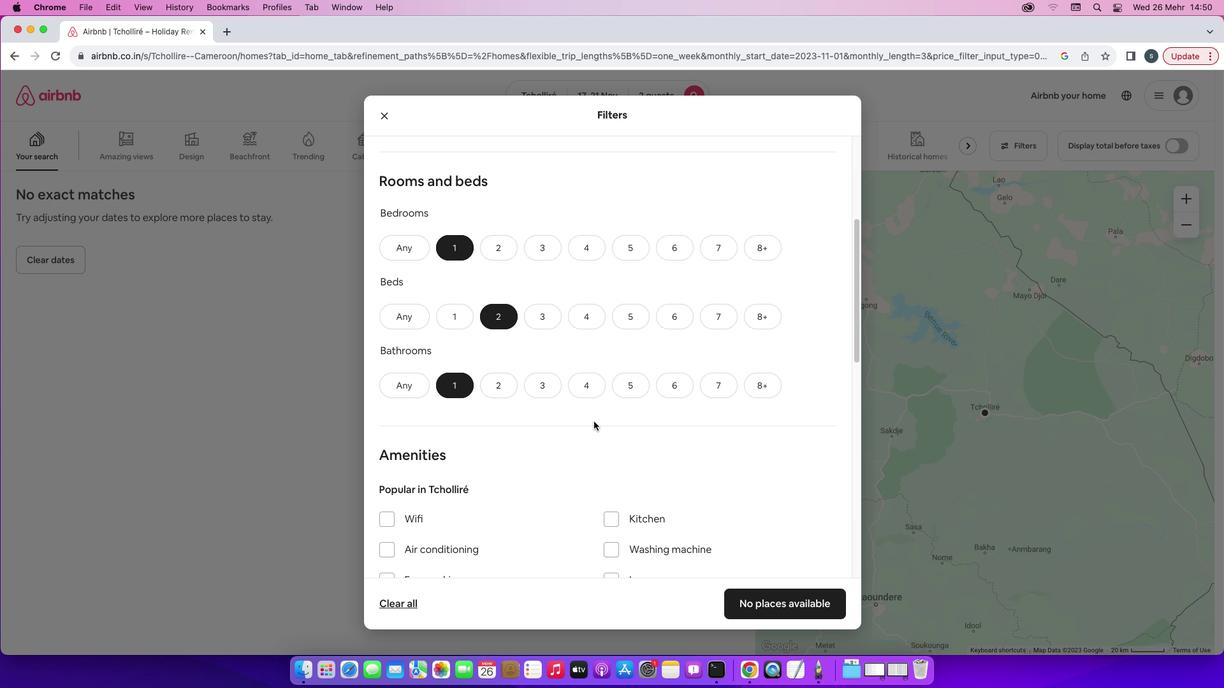 
Action: Mouse scrolled (594, 421) with delta (0, 0)
Screenshot: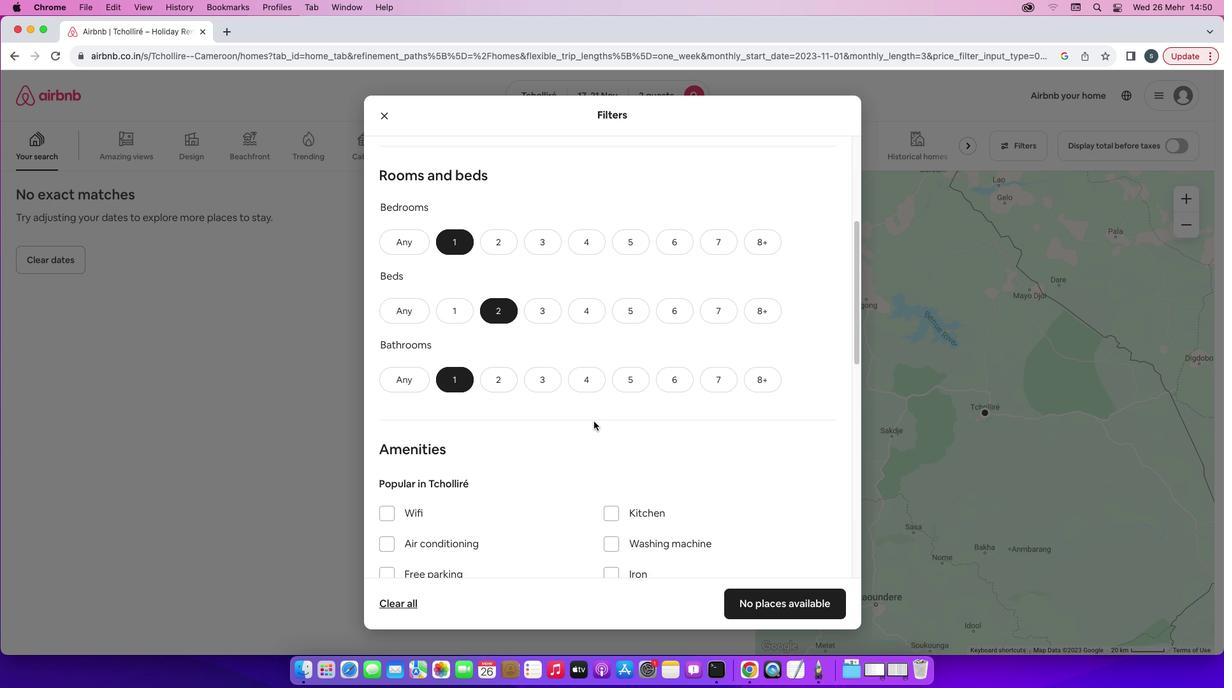 
Action: Mouse scrolled (594, 421) with delta (0, -1)
Screenshot: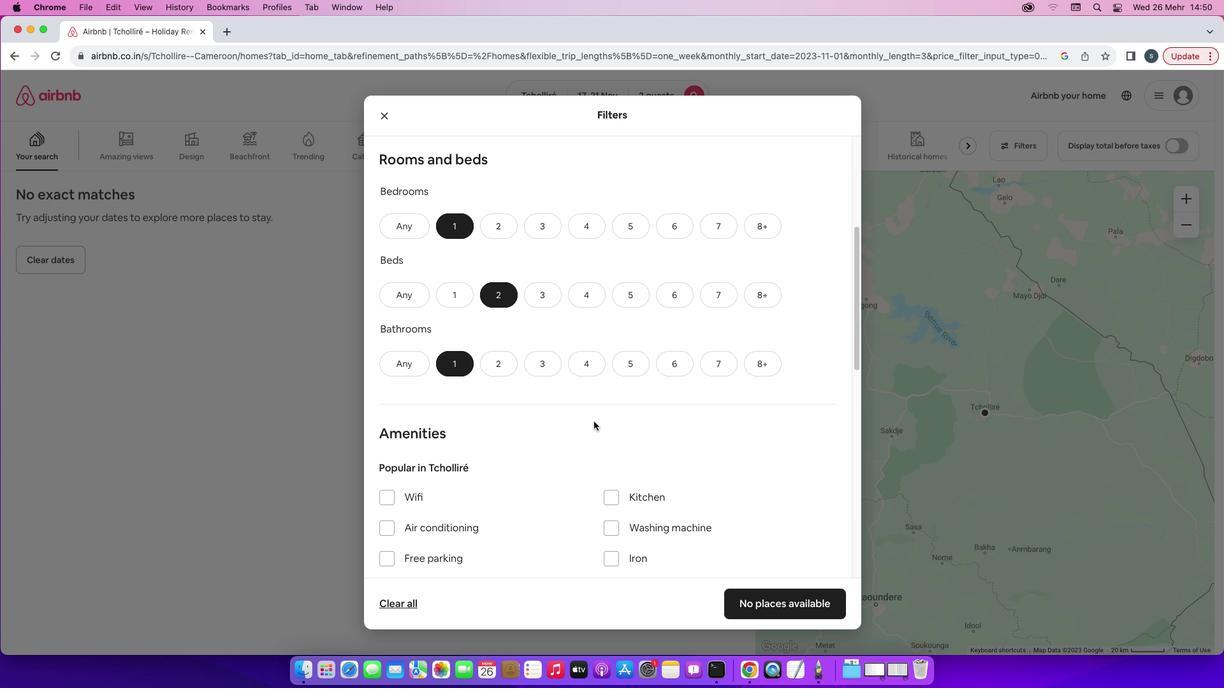 
Action: Mouse scrolled (594, 421) with delta (0, 0)
Screenshot: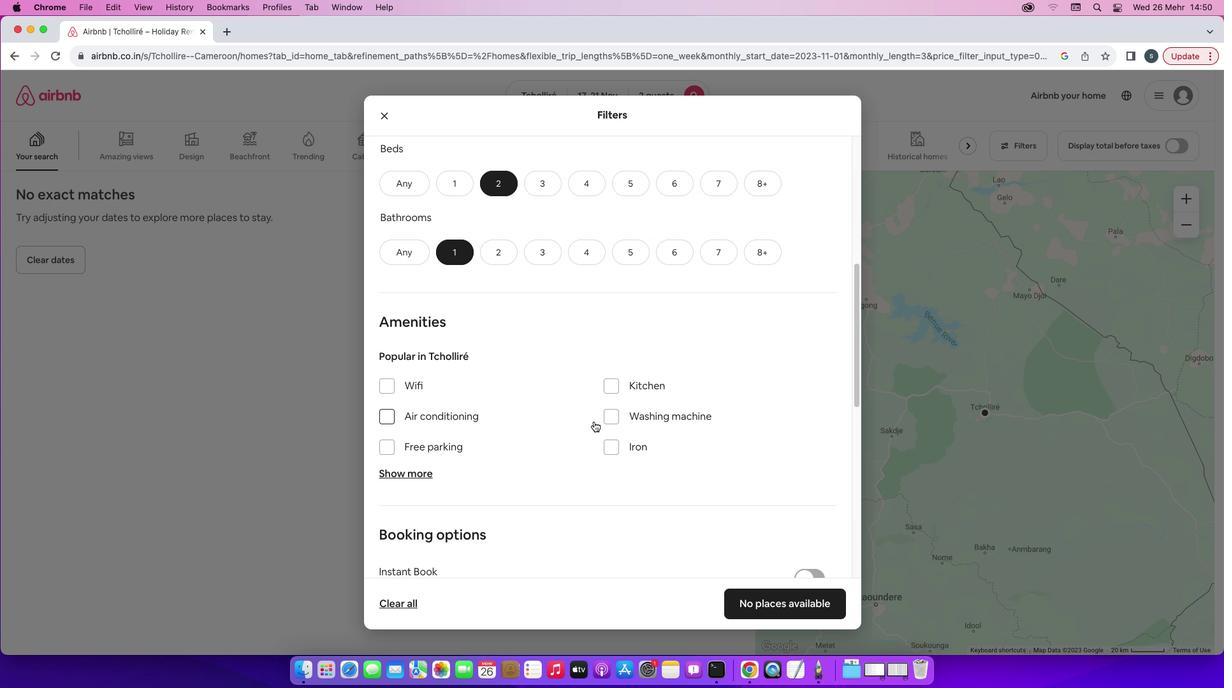 
Action: Mouse scrolled (594, 421) with delta (0, 0)
Screenshot: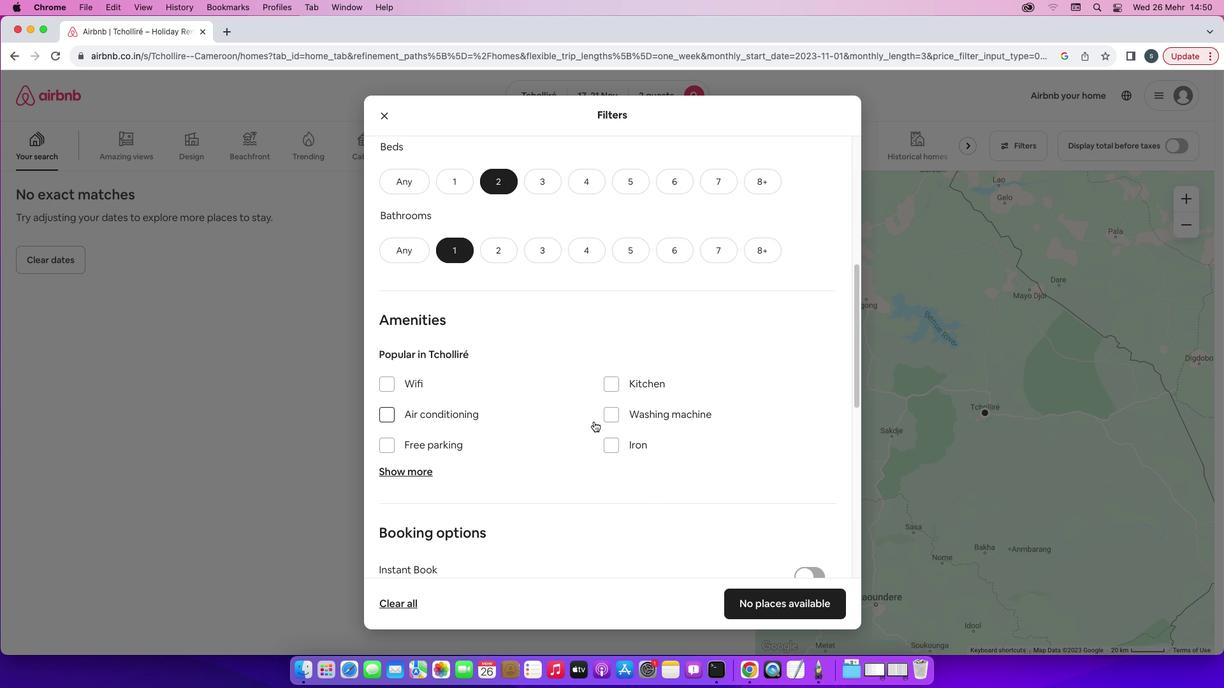 
Action: Mouse scrolled (594, 421) with delta (0, 0)
Screenshot: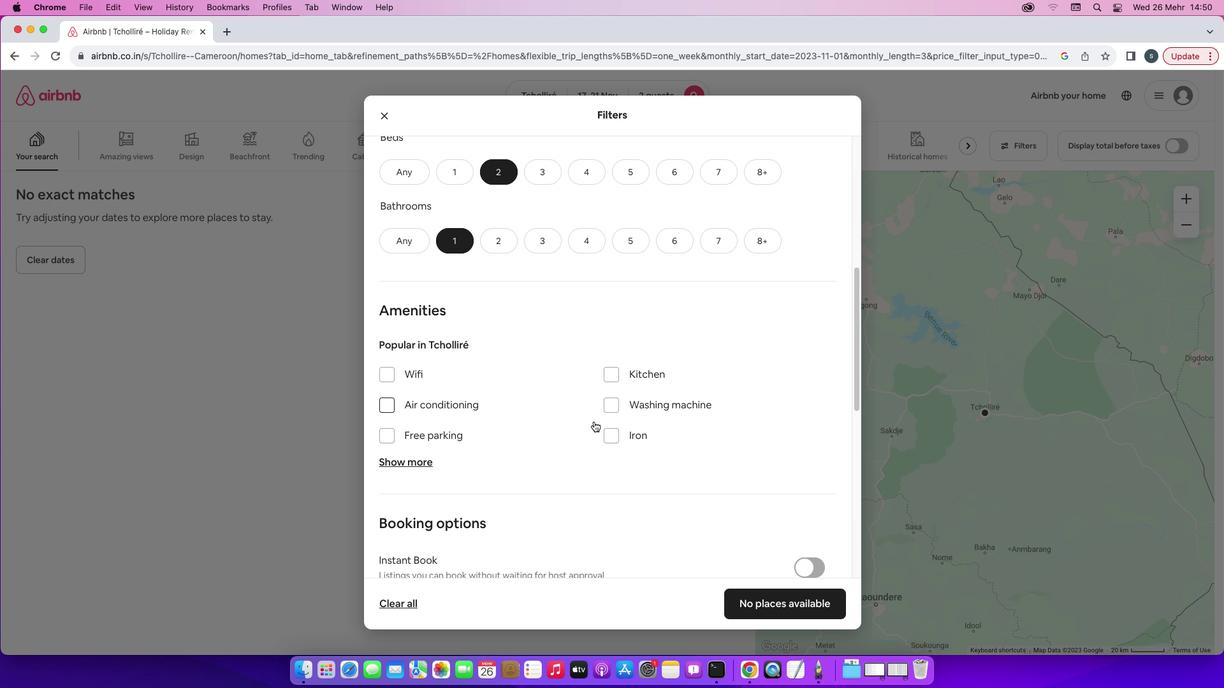 
Action: Mouse moved to (387, 343)
Screenshot: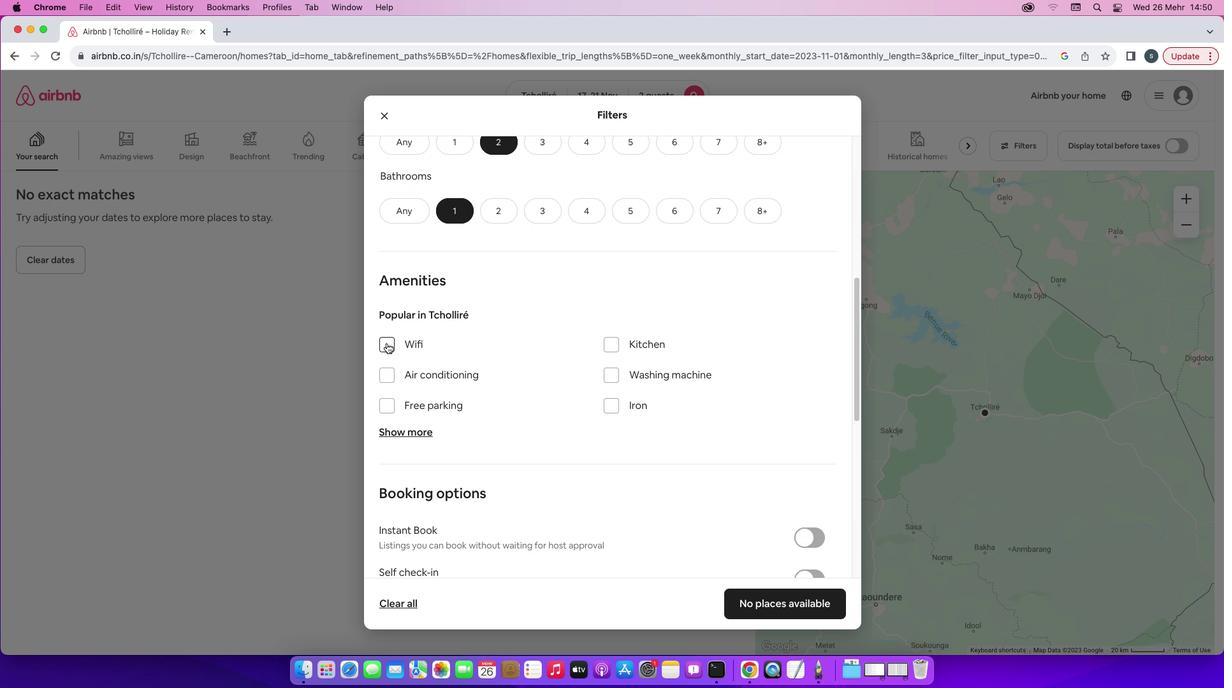 
Action: Mouse pressed left at (387, 343)
Screenshot: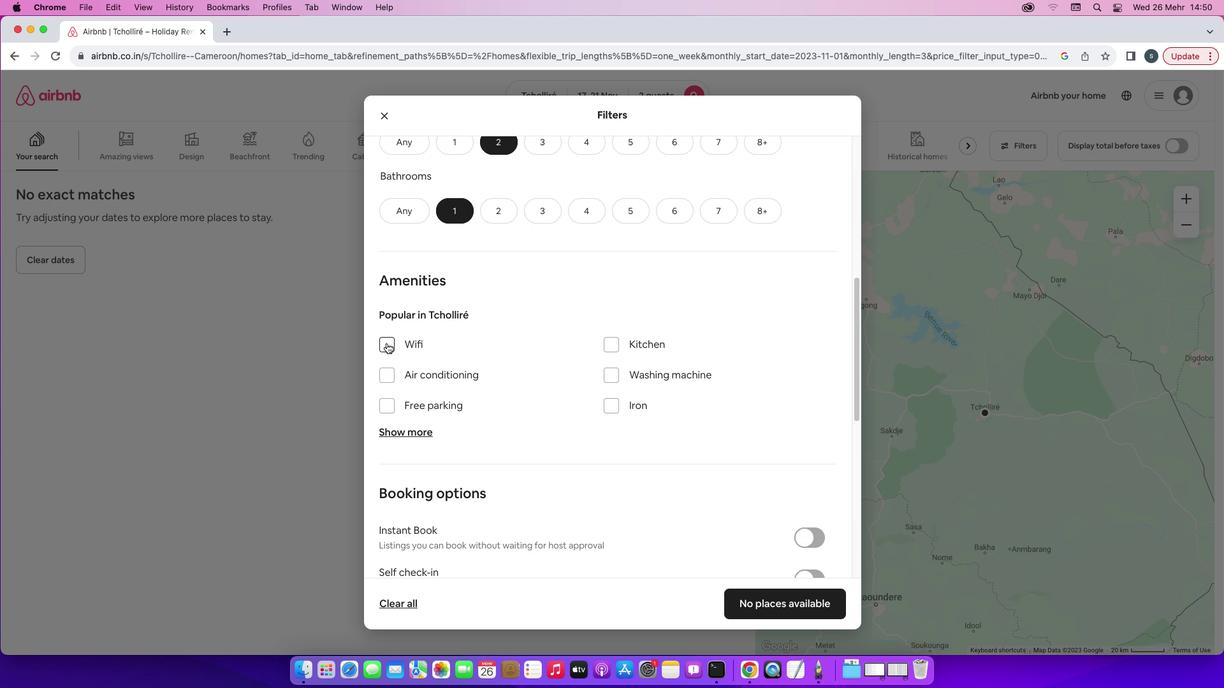 
Action: Mouse moved to (763, 420)
Screenshot: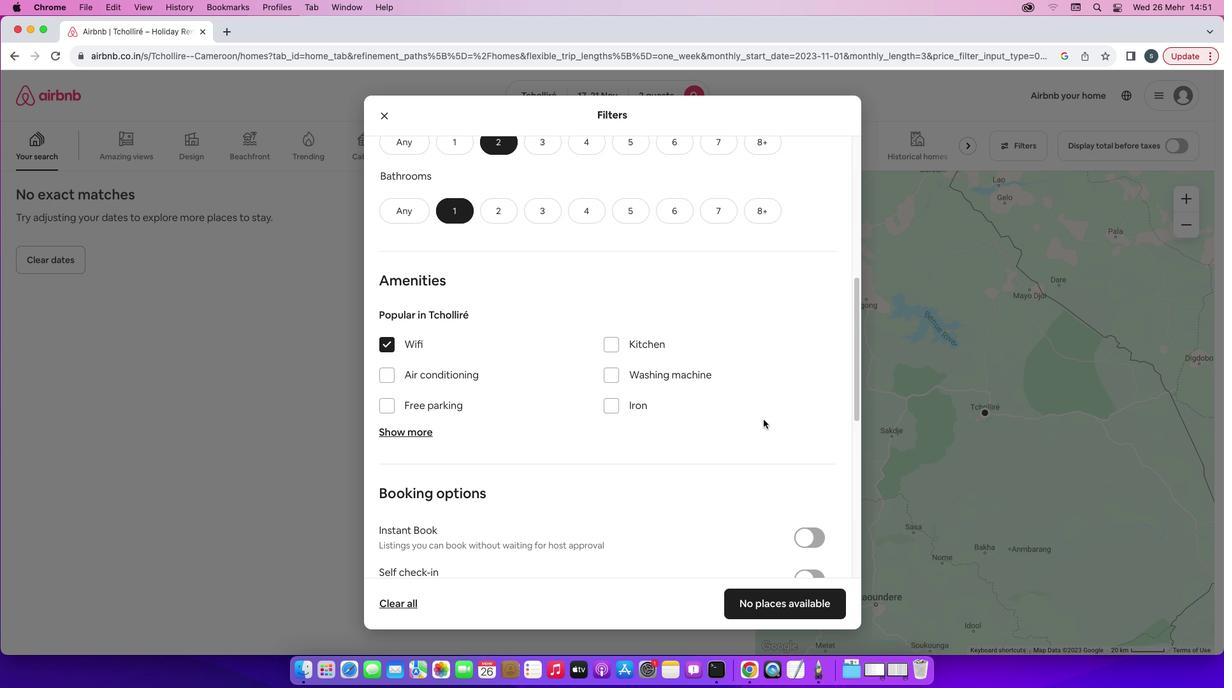 
Action: Mouse scrolled (763, 420) with delta (0, 0)
Screenshot: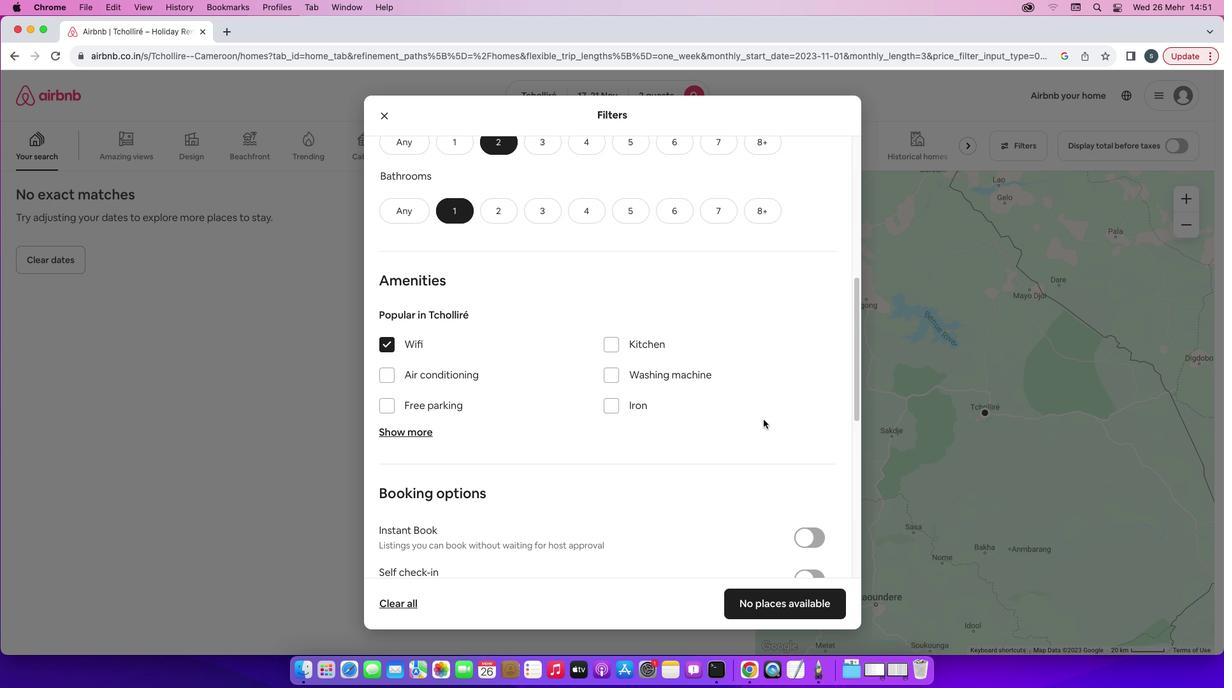 
Action: Mouse scrolled (763, 420) with delta (0, 0)
Screenshot: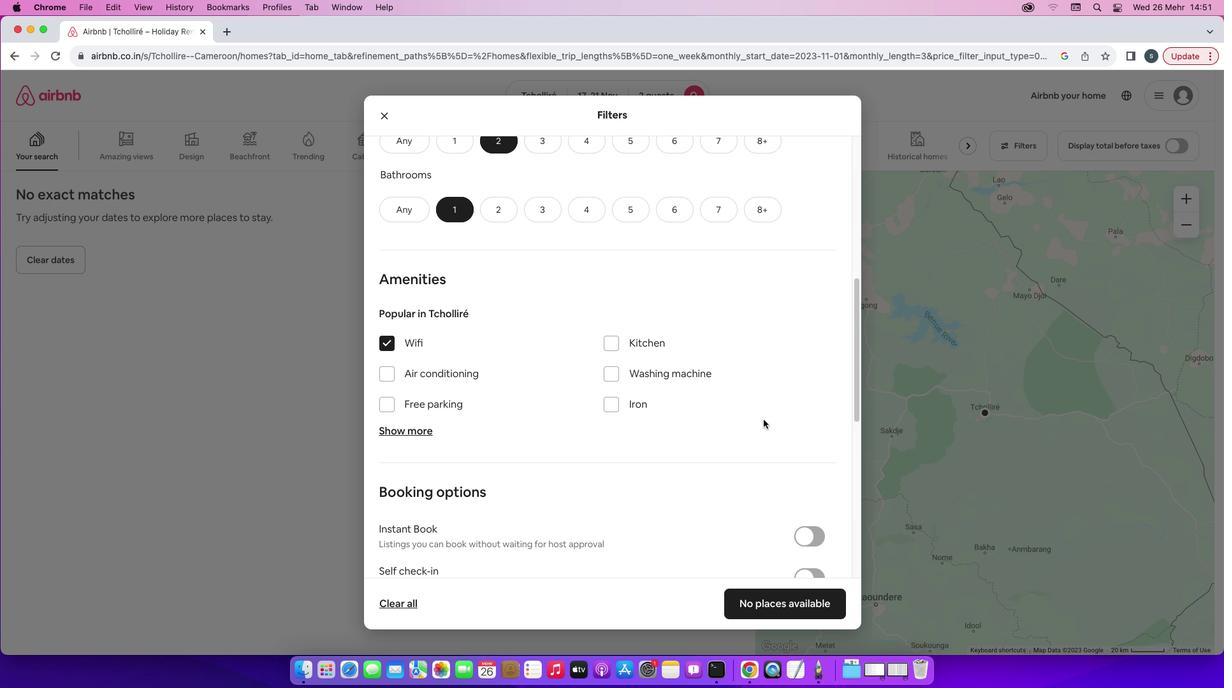 
Action: Mouse scrolled (763, 420) with delta (0, 0)
Screenshot: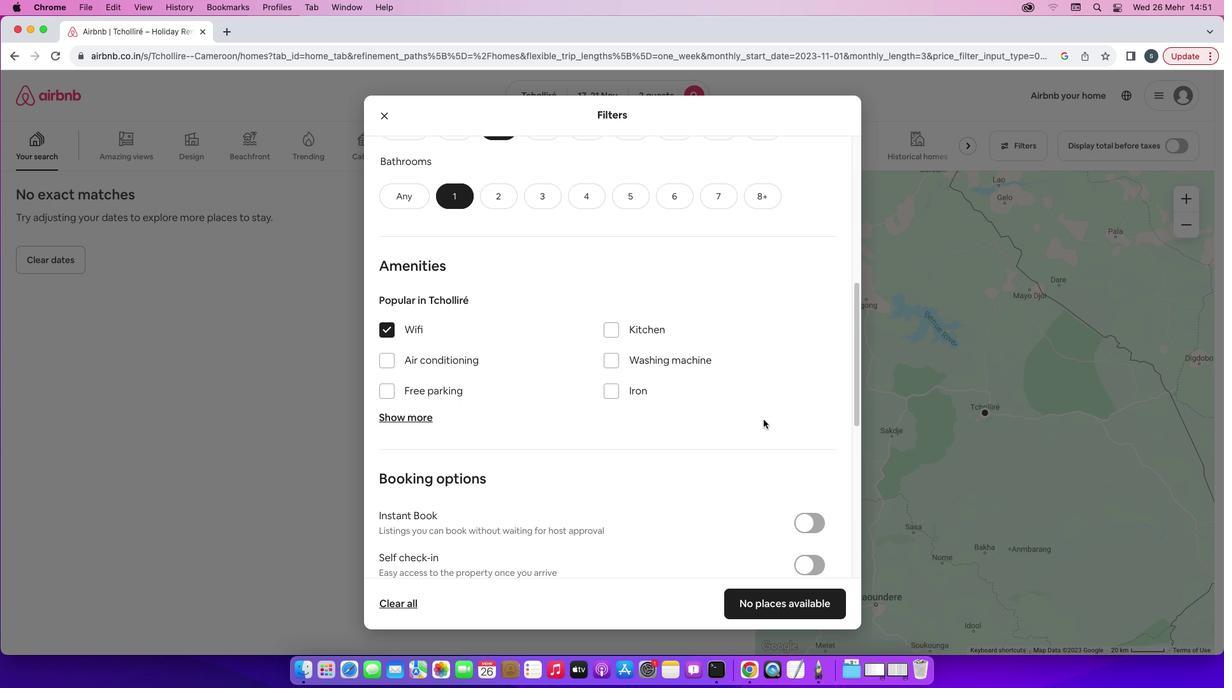 
Action: Mouse moved to (763, 420)
Screenshot: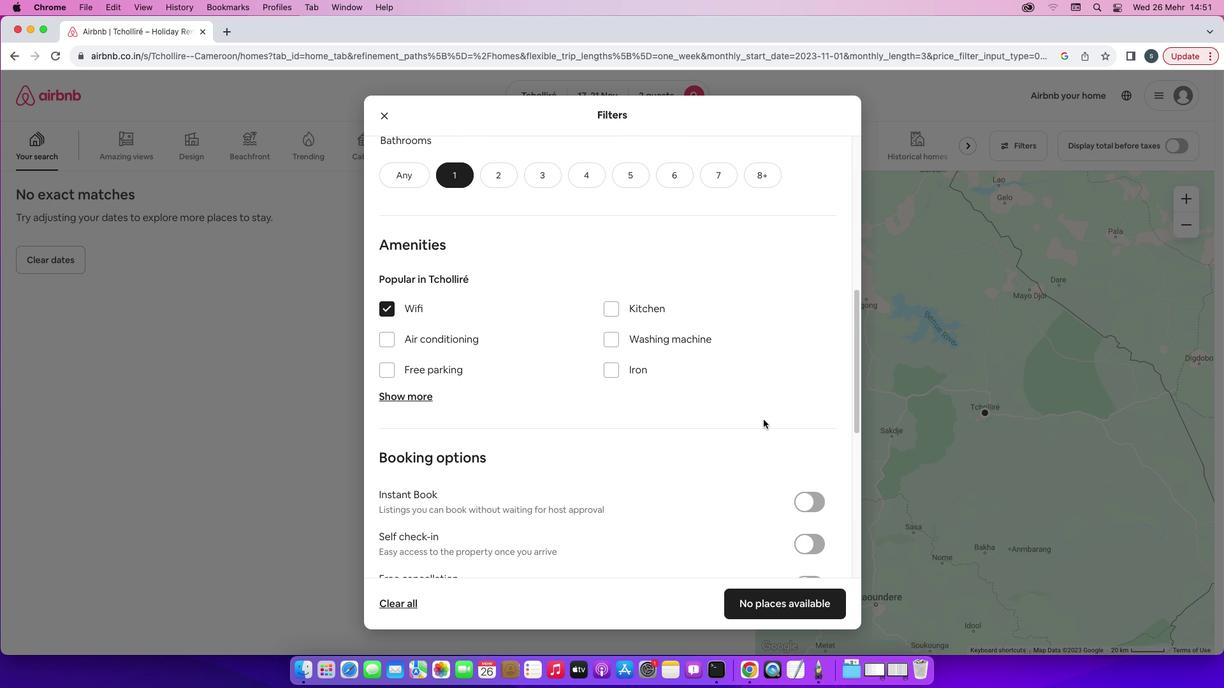 
Action: Mouse scrolled (763, 420) with delta (0, 0)
Screenshot: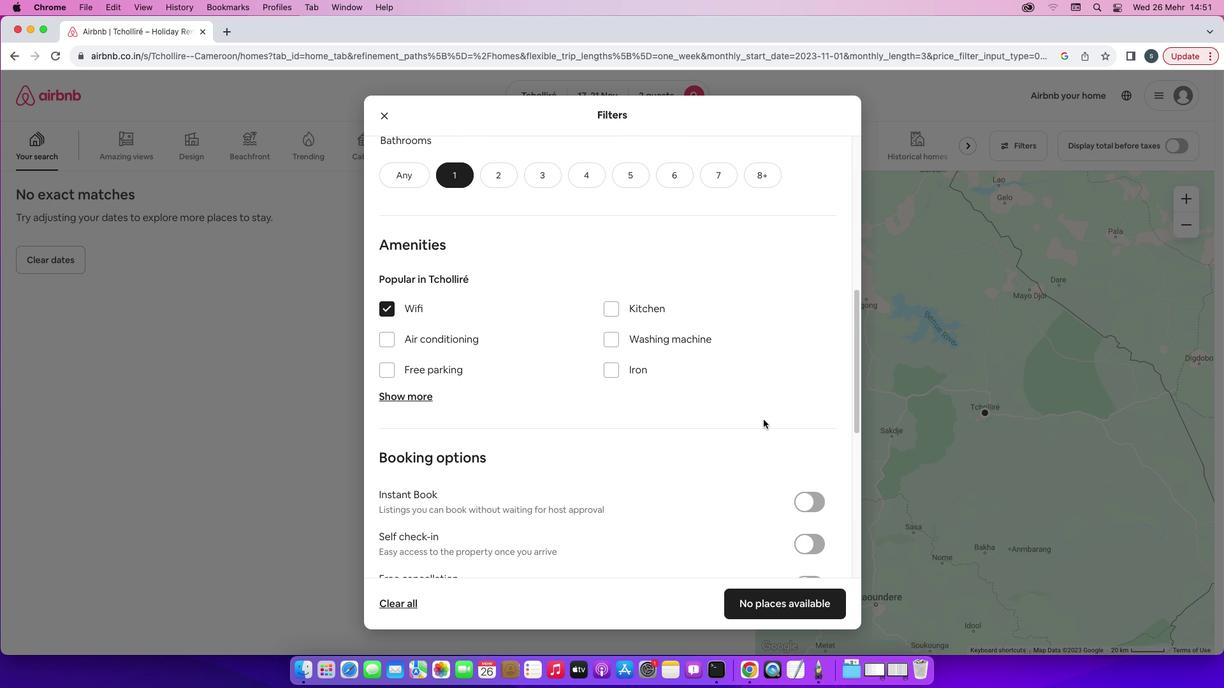 
Action: Mouse scrolled (763, 420) with delta (0, 0)
Screenshot: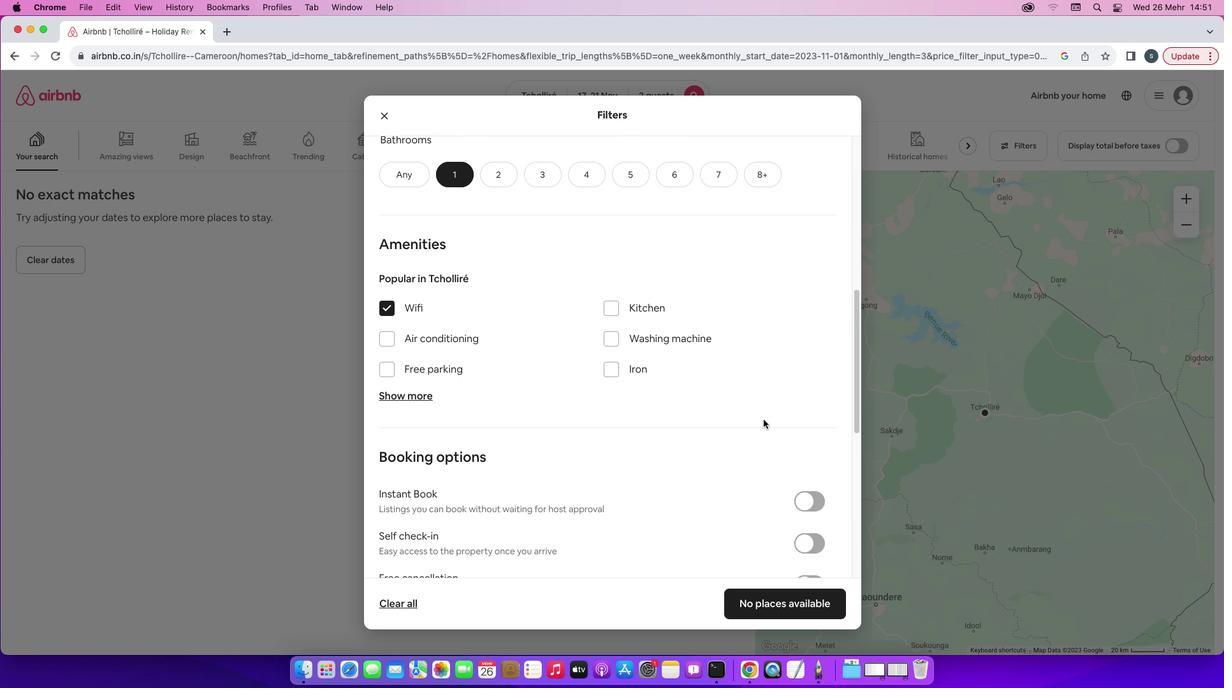 
Action: Mouse scrolled (763, 420) with delta (0, 0)
Screenshot: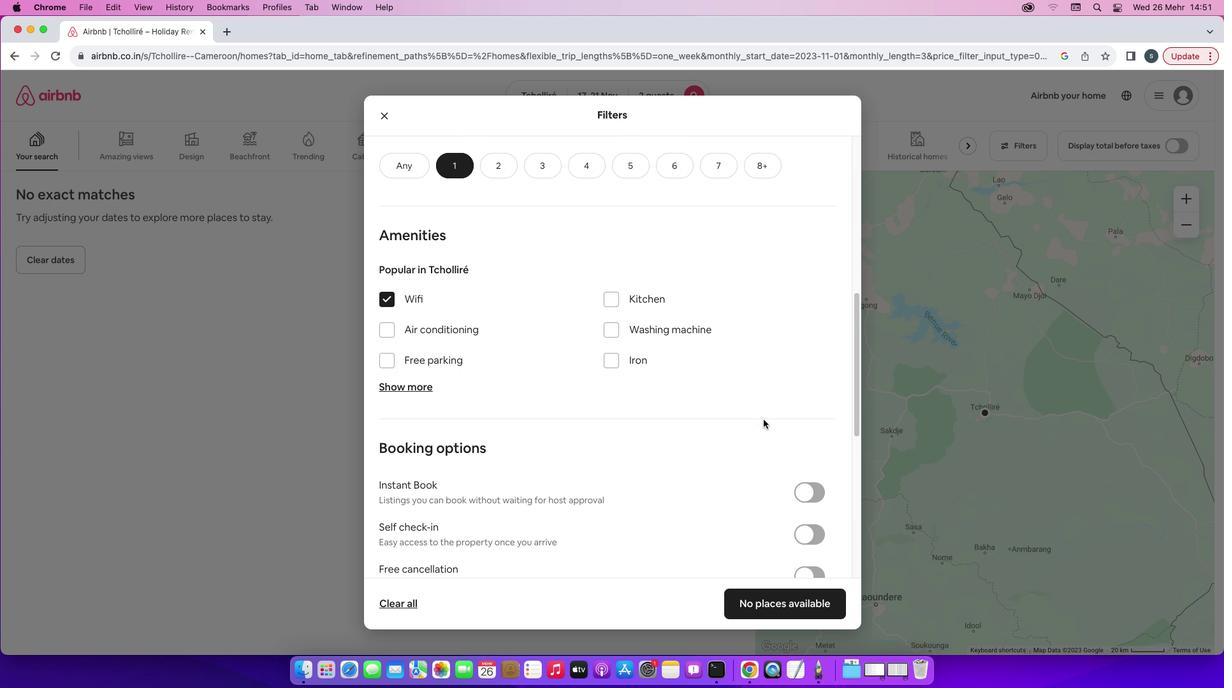 
Action: Mouse scrolled (763, 420) with delta (0, 0)
Screenshot: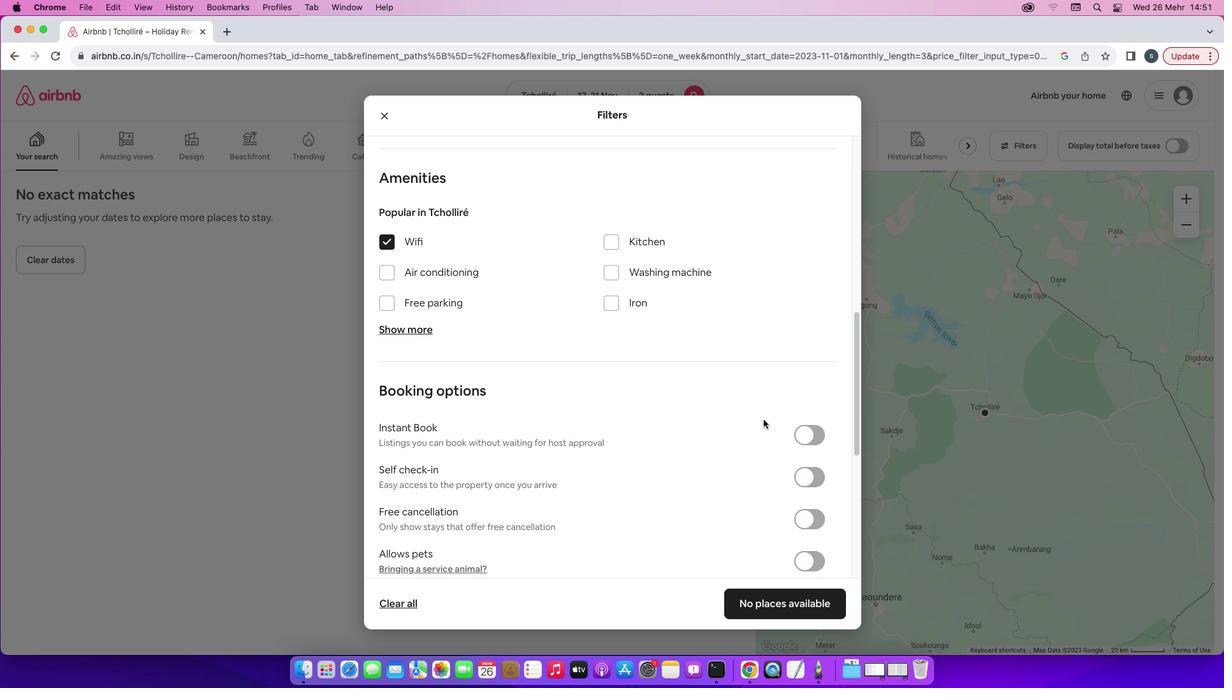 
Action: Mouse scrolled (763, 420) with delta (0, 0)
Screenshot: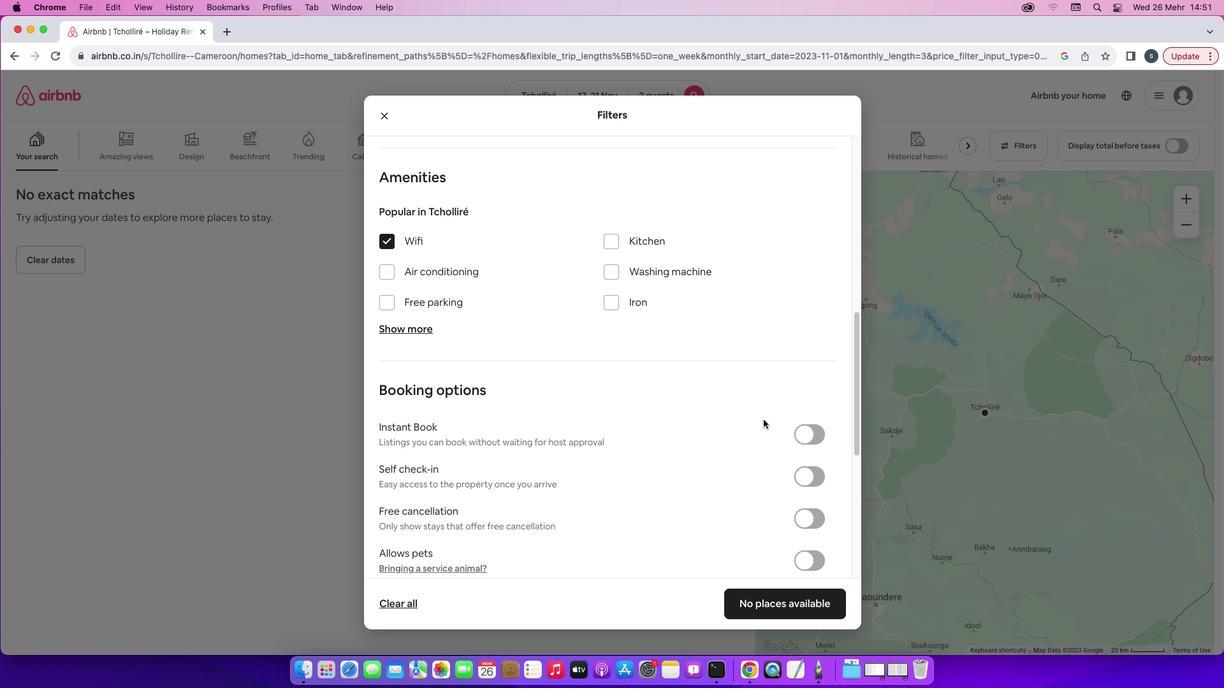 
Action: Mouse scrolled (763, 420) with delta (0, -1)
Screenshot: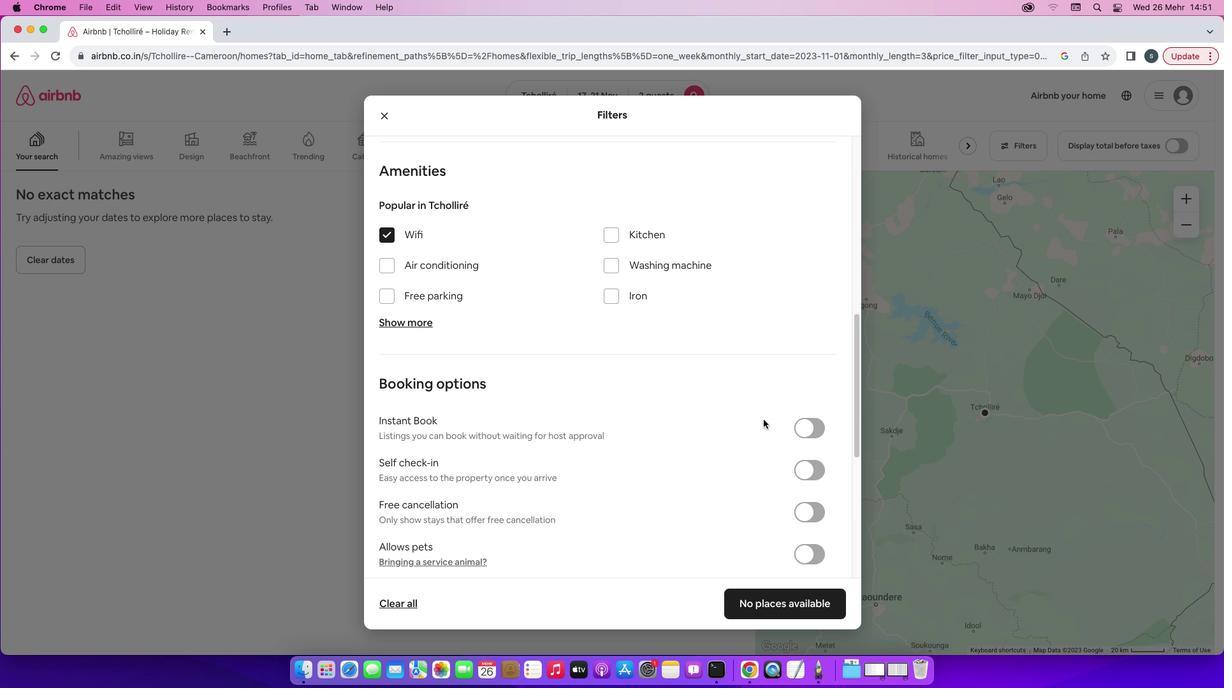 
Action: Mouse scrolled (763, 420) with delta (0, -1)
Screenshot: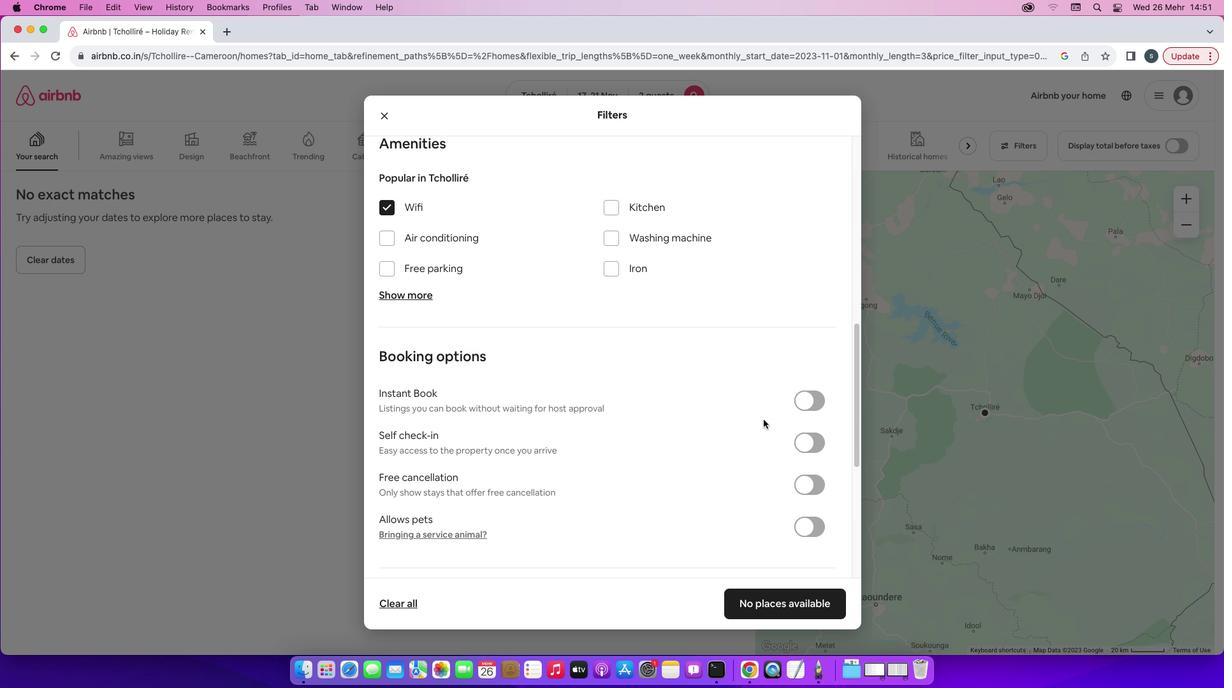 
Action: Mouse moved to (761, 420)
Screenshot: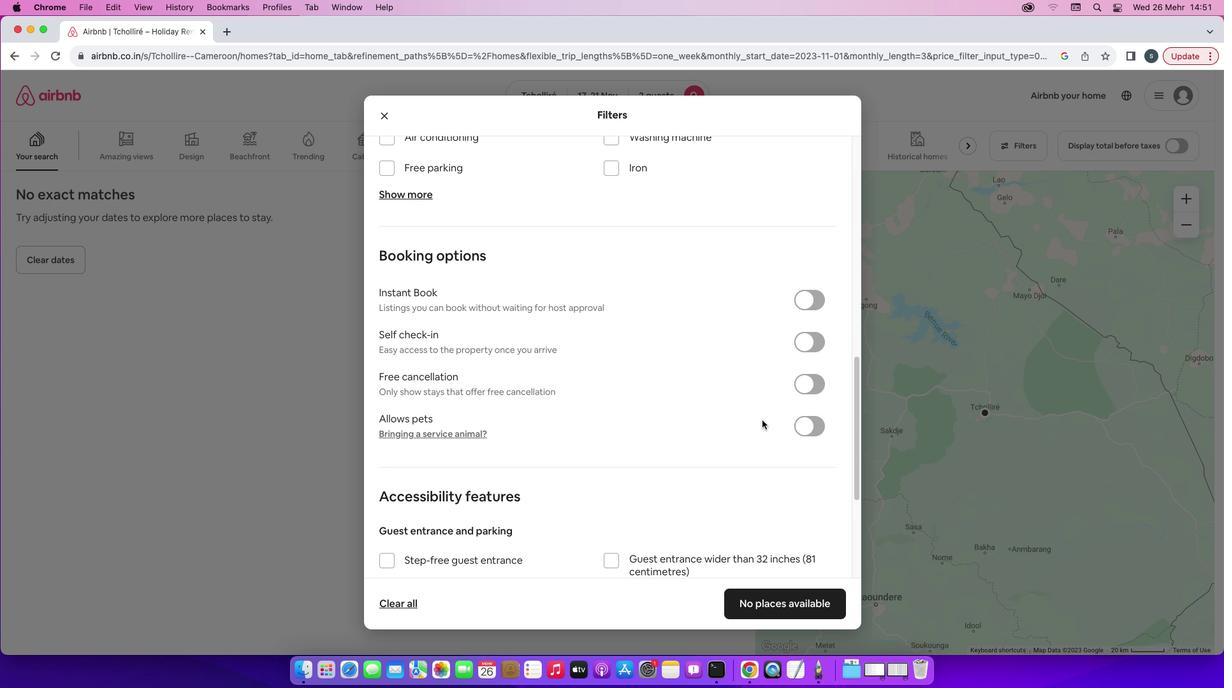 
Action: Mouse scrolled (761, 420) with delta (0, 0)
Screenshot: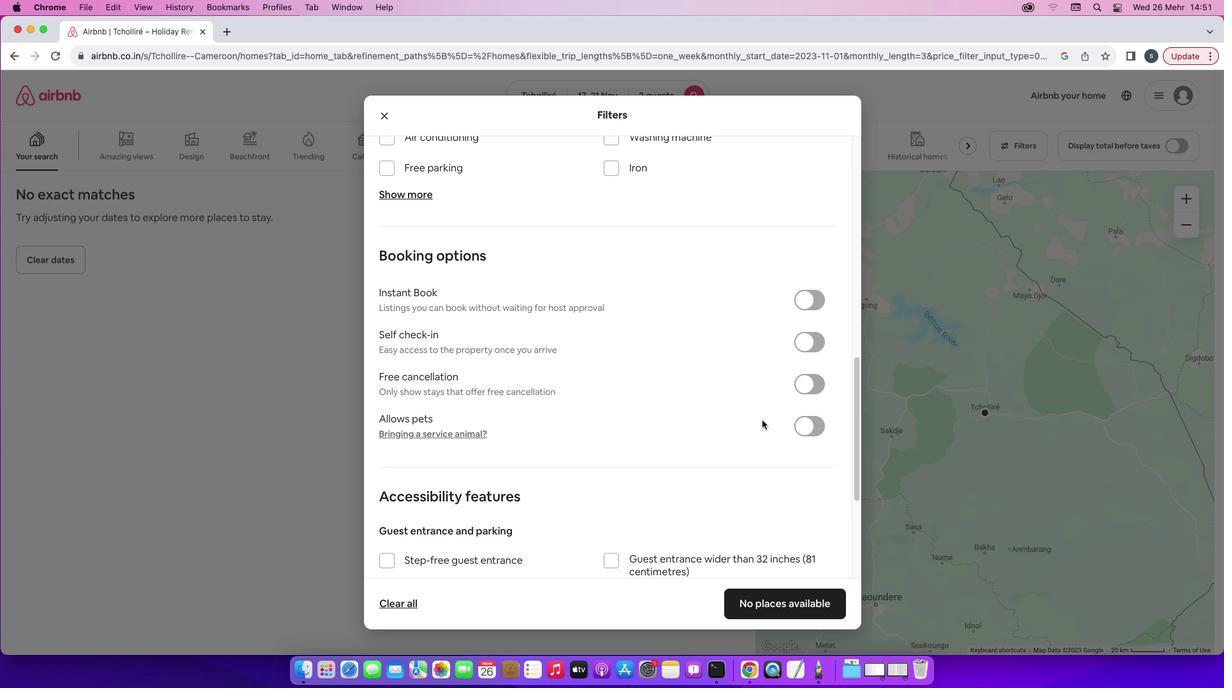 
Action: Mouse scrolled (761, 420) with delta (0, 0)
Screenshot: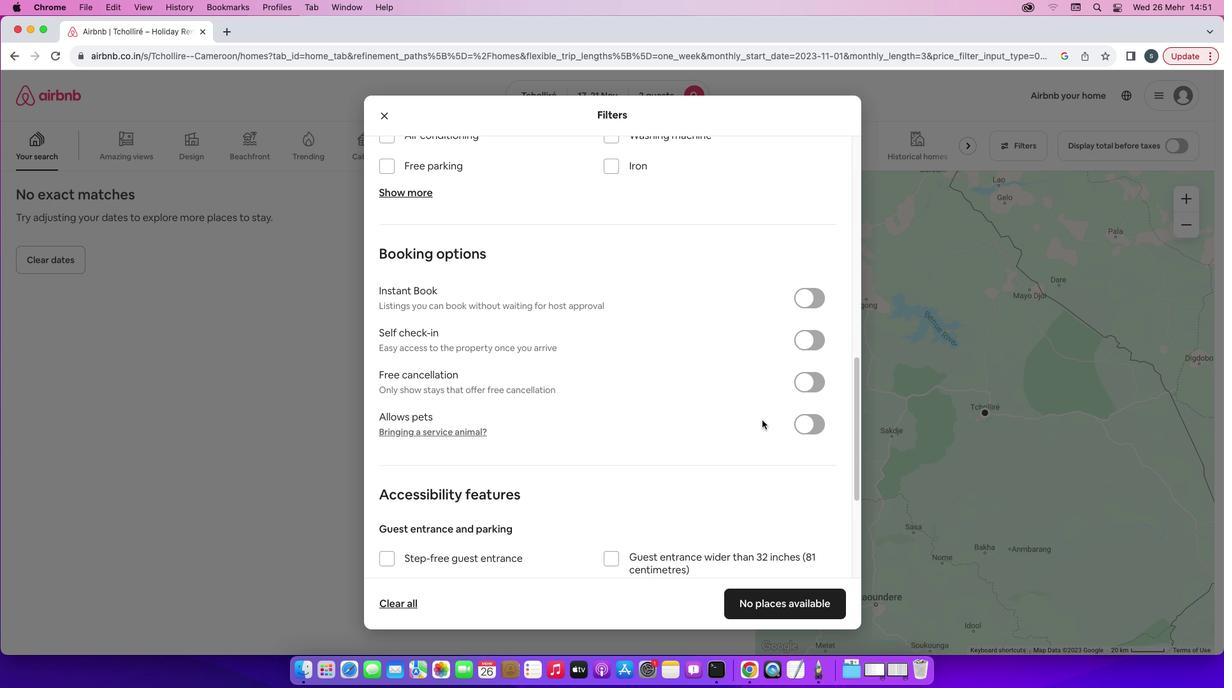 
Action: Mouse scrolled (761, 420) with delta (0, 0)
Screenshot: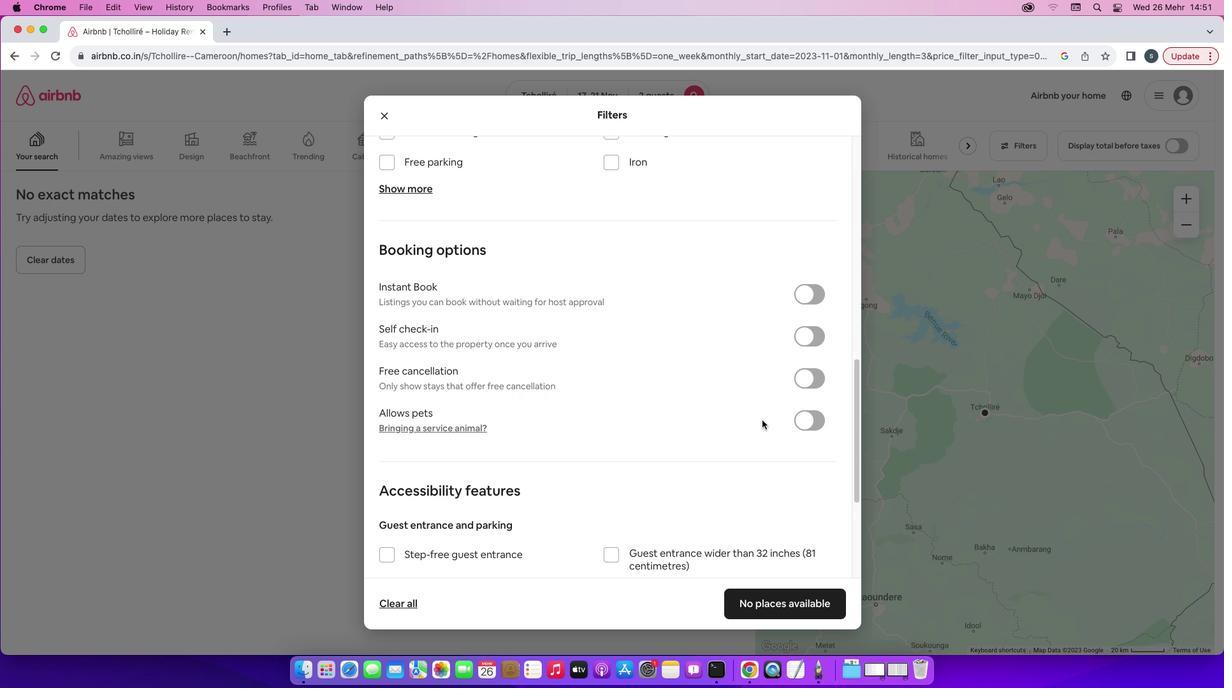 
Action: Mouse moved to (761, 420)
Screenshot: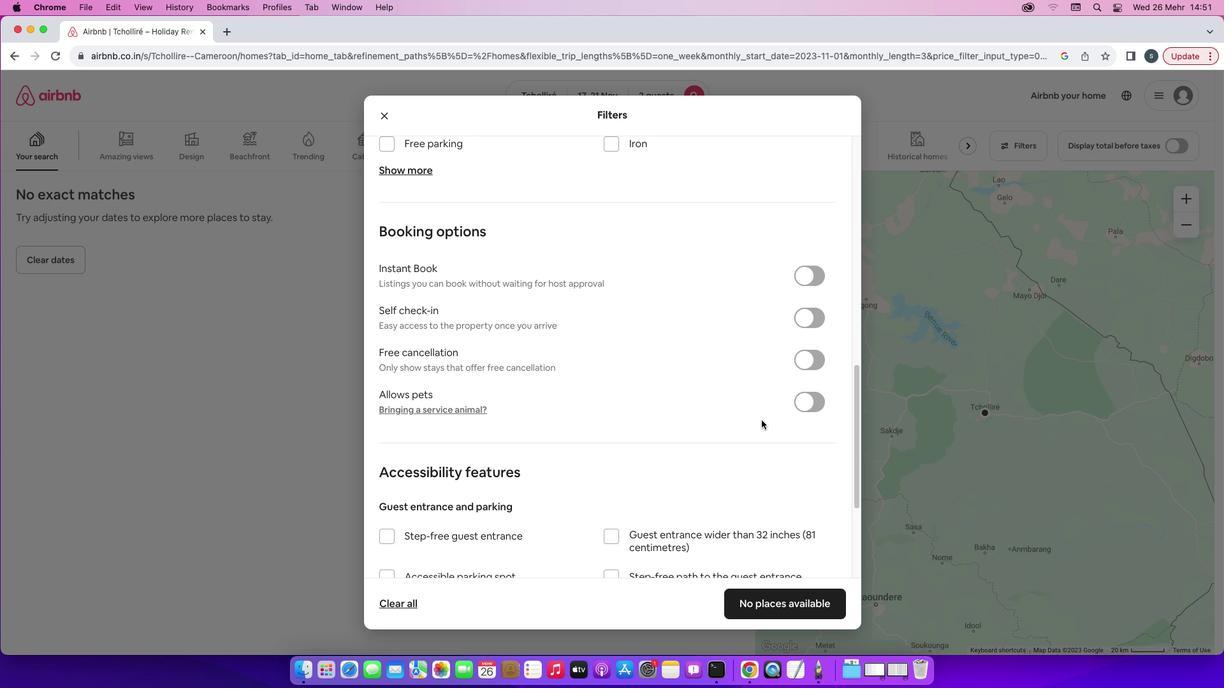 
Action: Mouse scrolled (761, 420) with delta (0, 0)
Screenshot: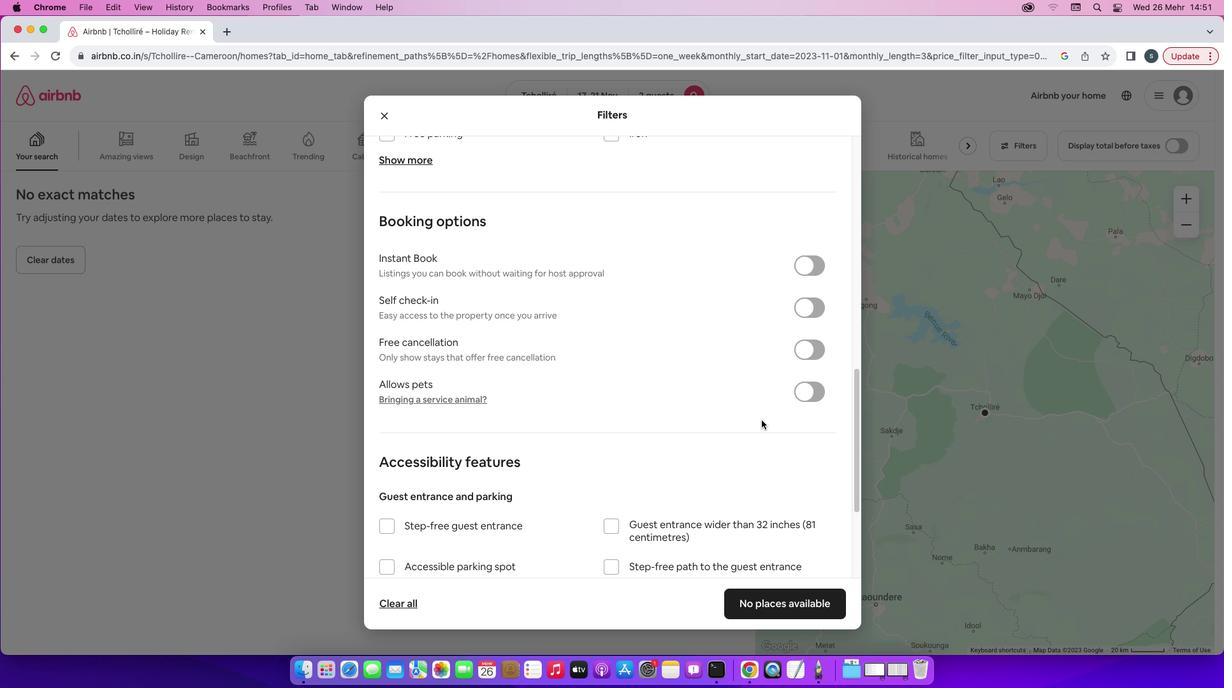 
Action: Mouse moved to (761, 420)
Screenshot: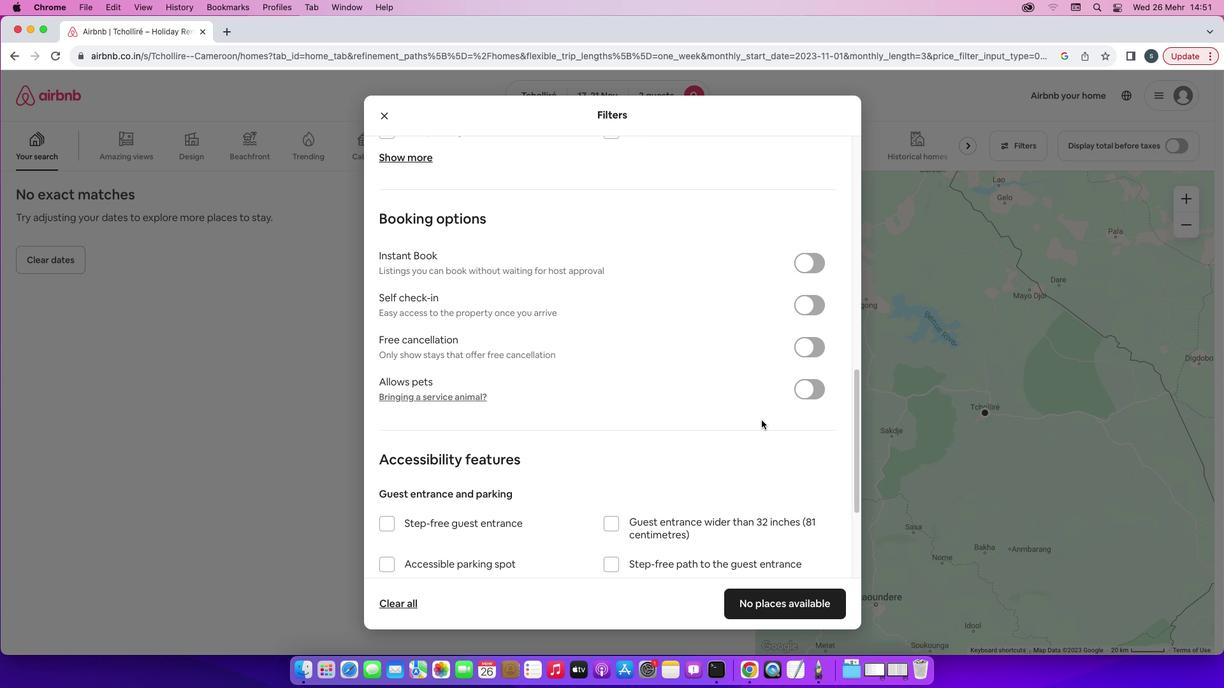 
Action: Mouse scrolled (761, 420) with delta (0, 0)
Screenshot: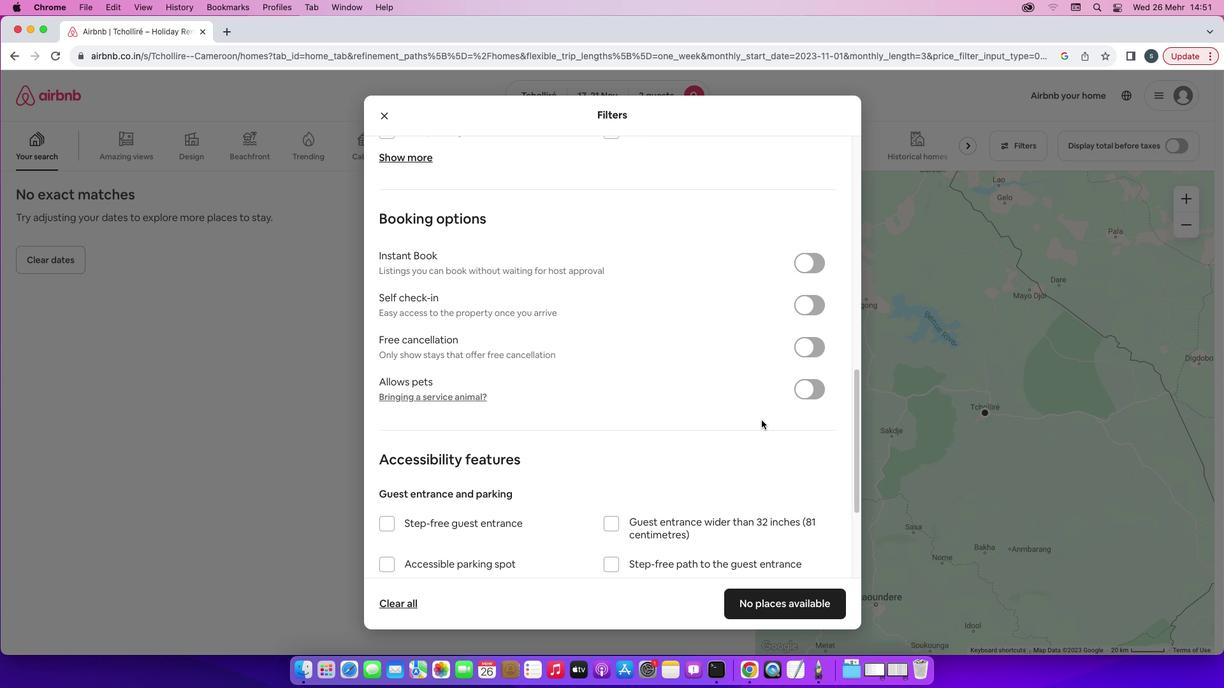 
Action: Mouse scrolled (761, 420) with delta (0, 0)
Screenshot: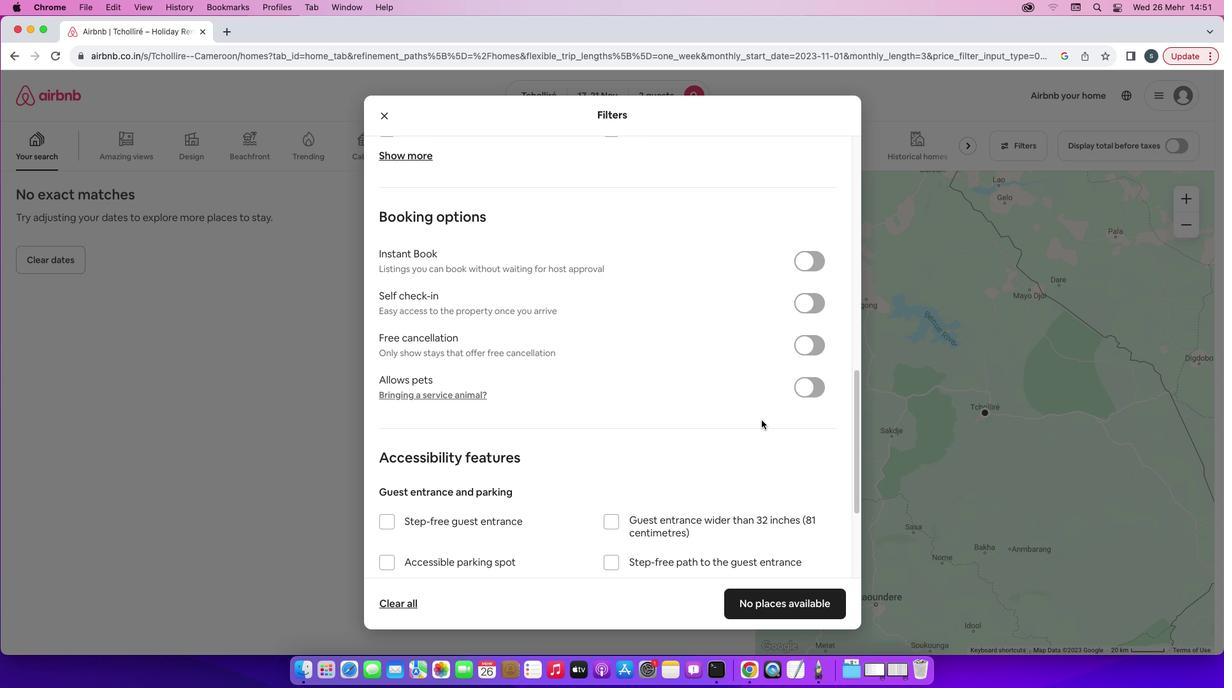 
Action: Mouse moved to (760, 420)
Screenshot: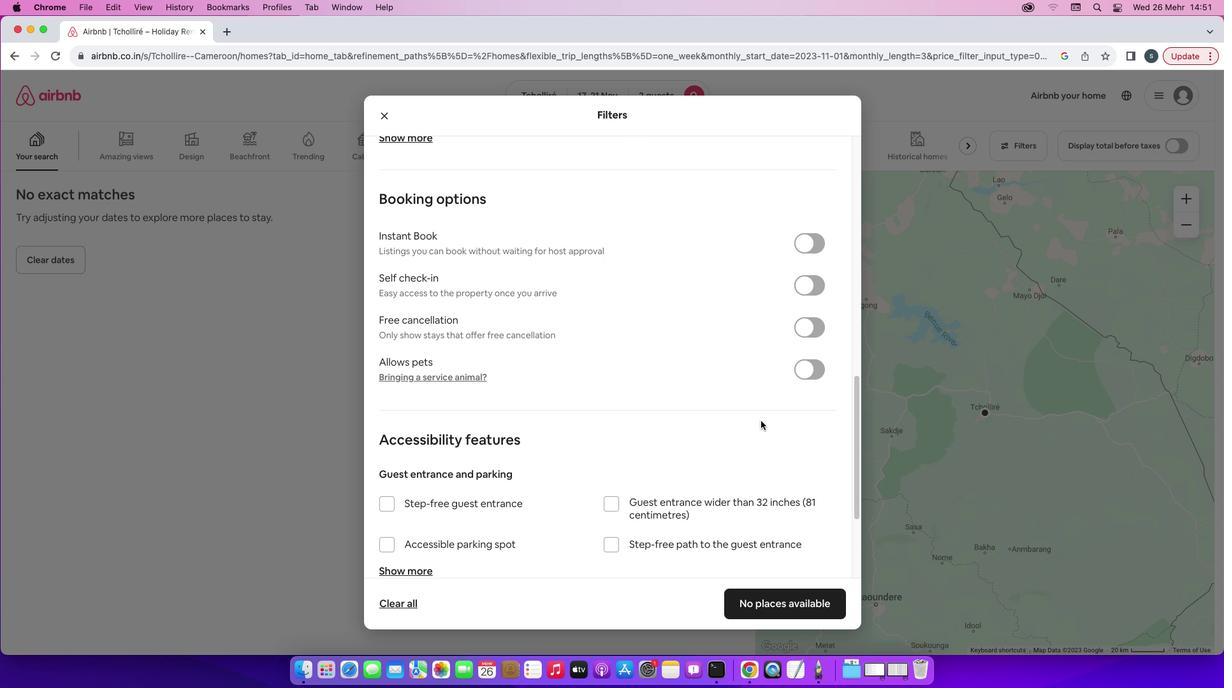 
Action: Mouse scrolled (760, 420) with delta (0, 0)
Screenshot: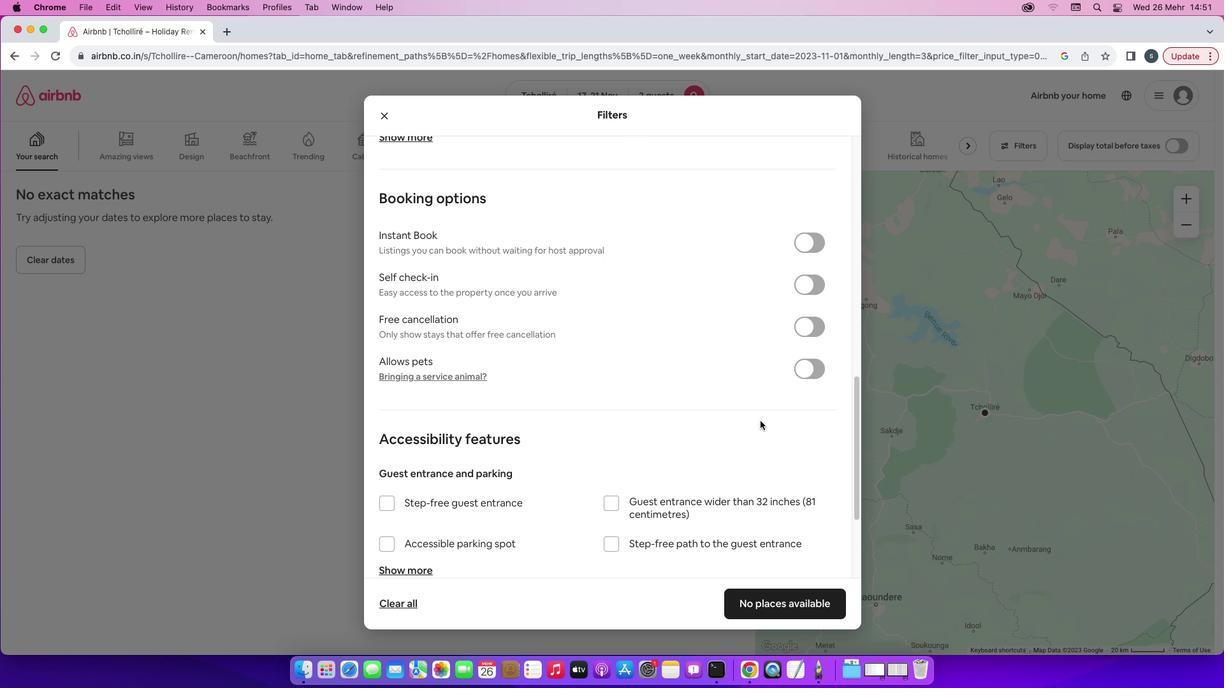 
Action: Mouse moved to (760, 421)
Screenshot: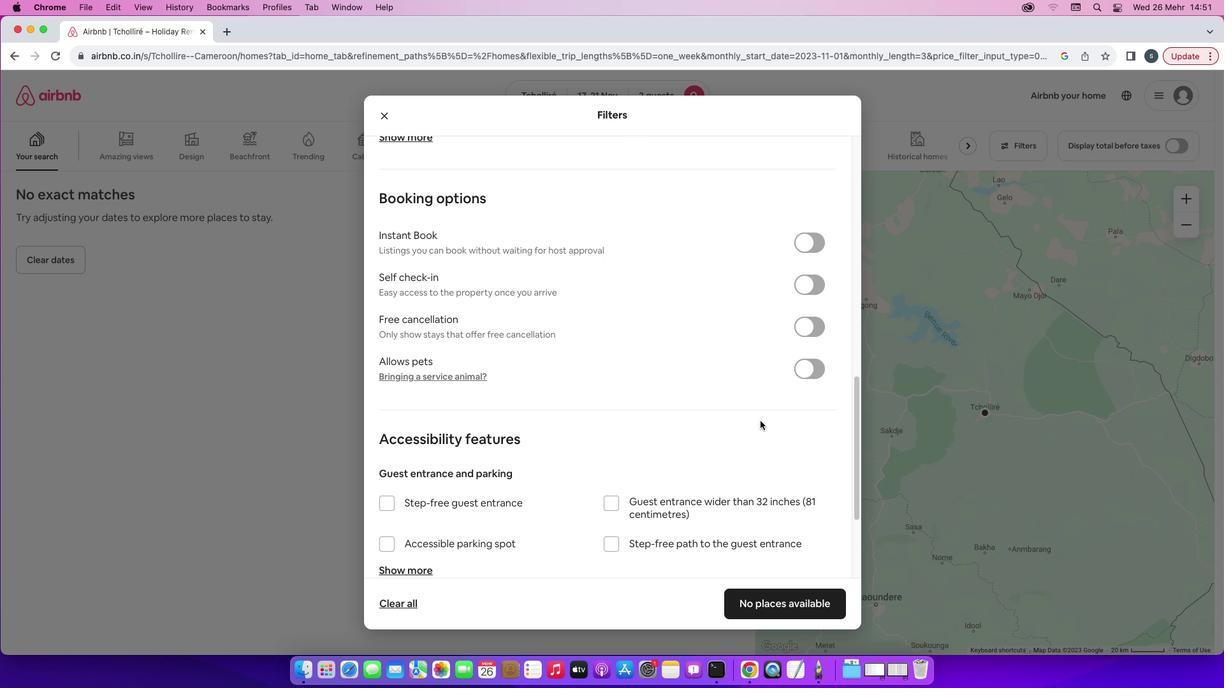 
Action: Mouse scrolled (760, 421) with delta (0, 0)
Screenshot: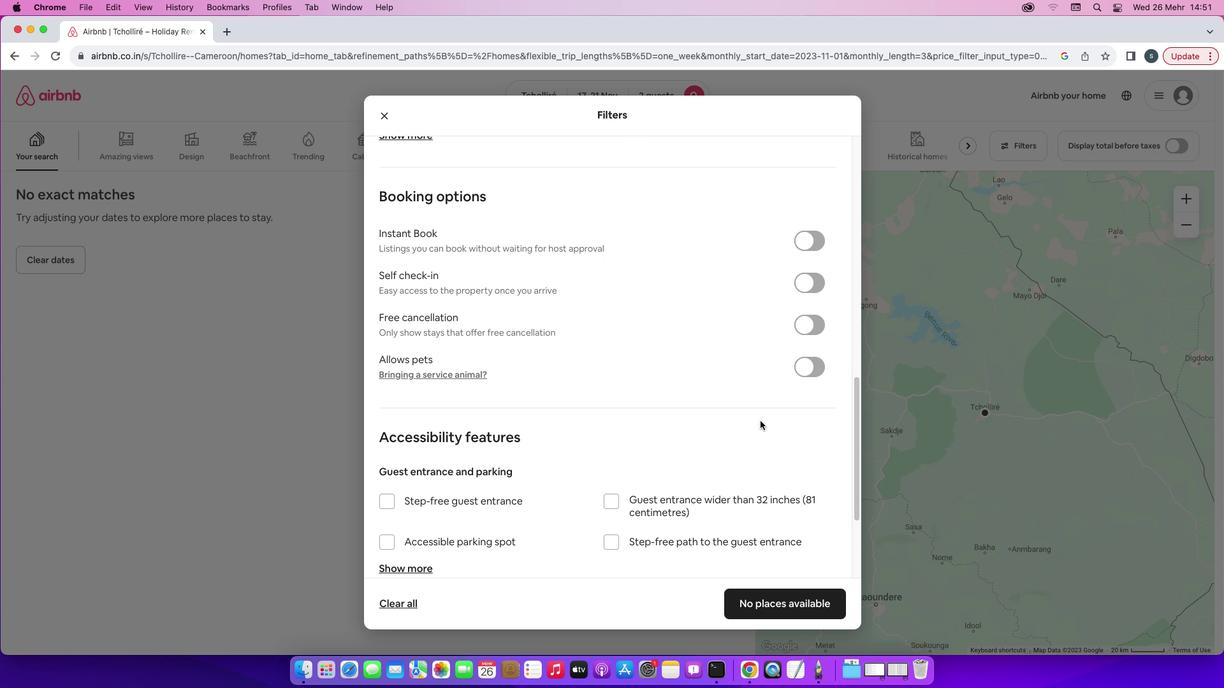 
Action: Mouse scrolled (760, 421) with delta (0, 0)
Screenshot: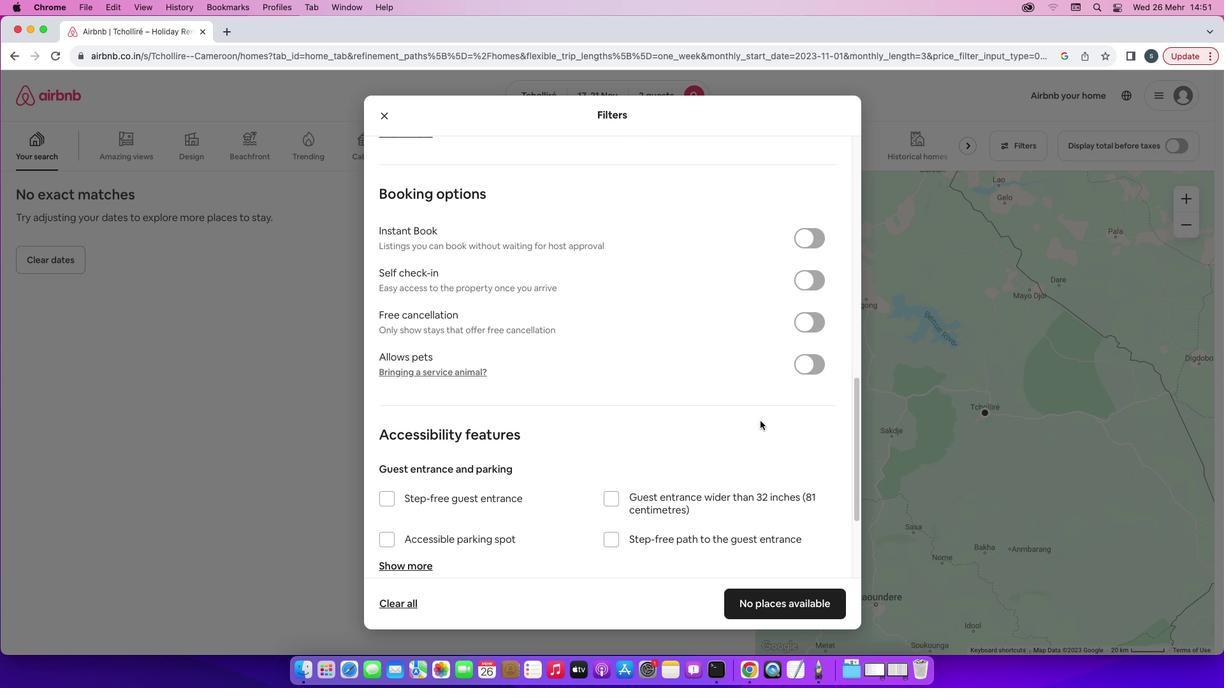 
Action: Mouse moved to (811, 271)
Screenshot: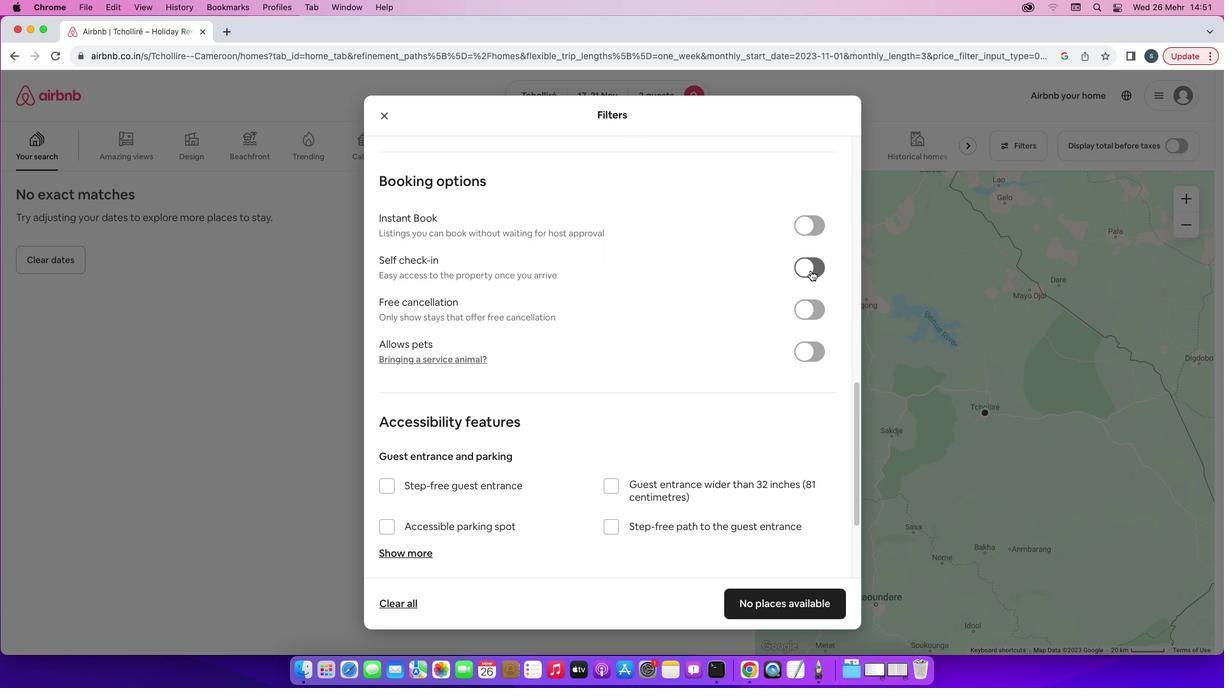 
Action: Mouse pressed left at (811, 271)
Screenshot: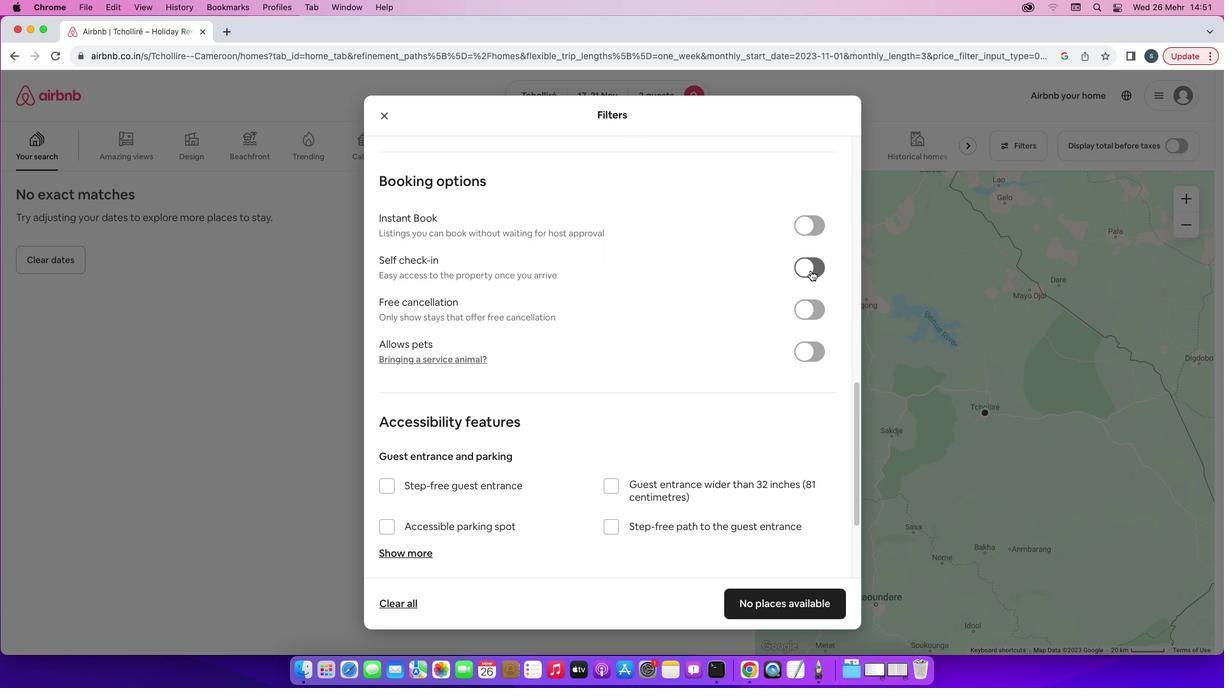 
Action: Mouse moved to (776, 607)
Screenshot: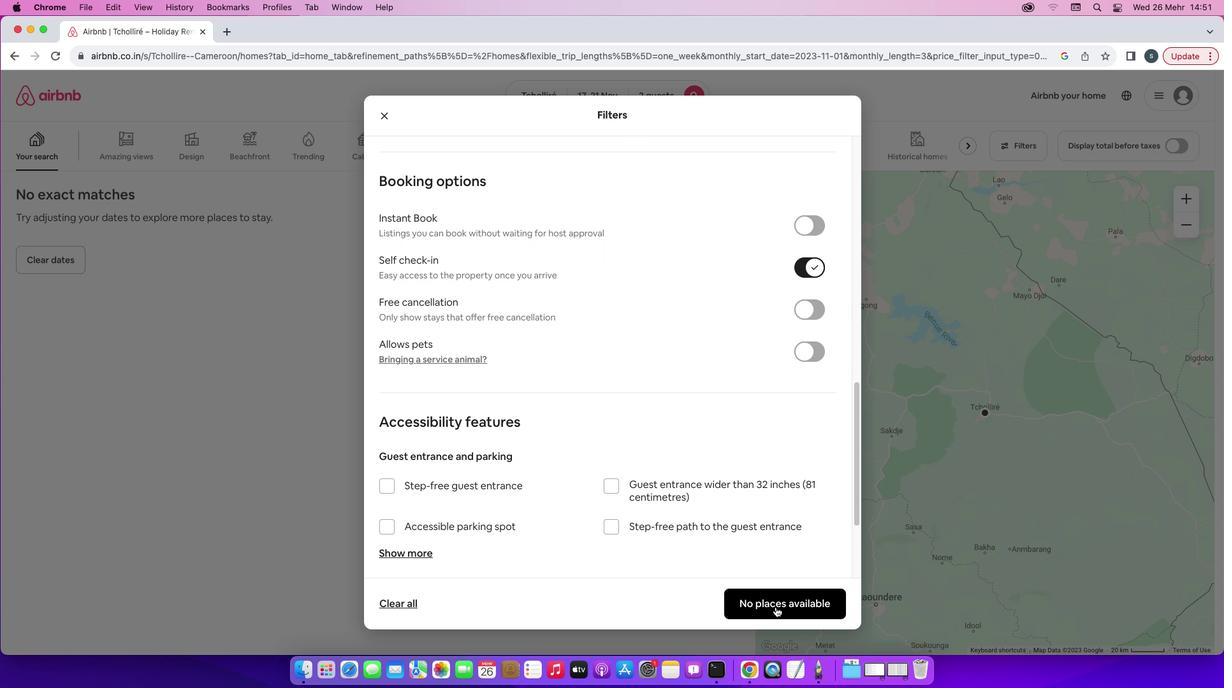 
Action: Mouse pressed left at (776, 607)
Screenshot: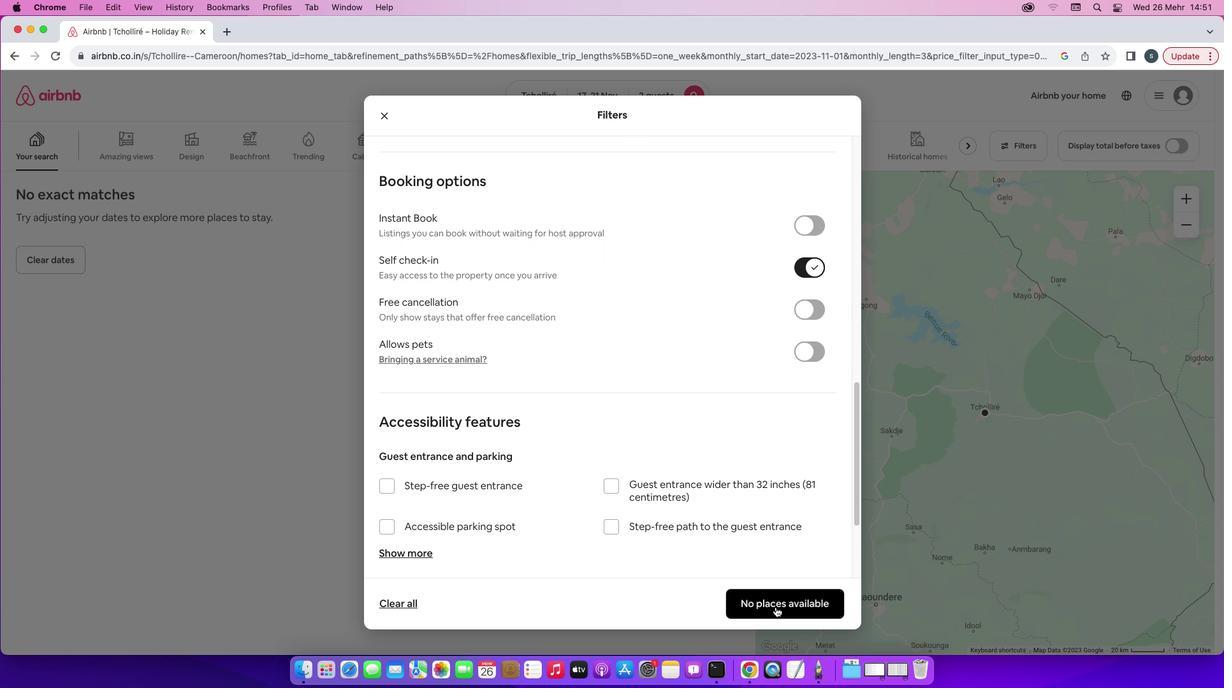 
Action: Mouse moved to (531, 260)
Screenshot: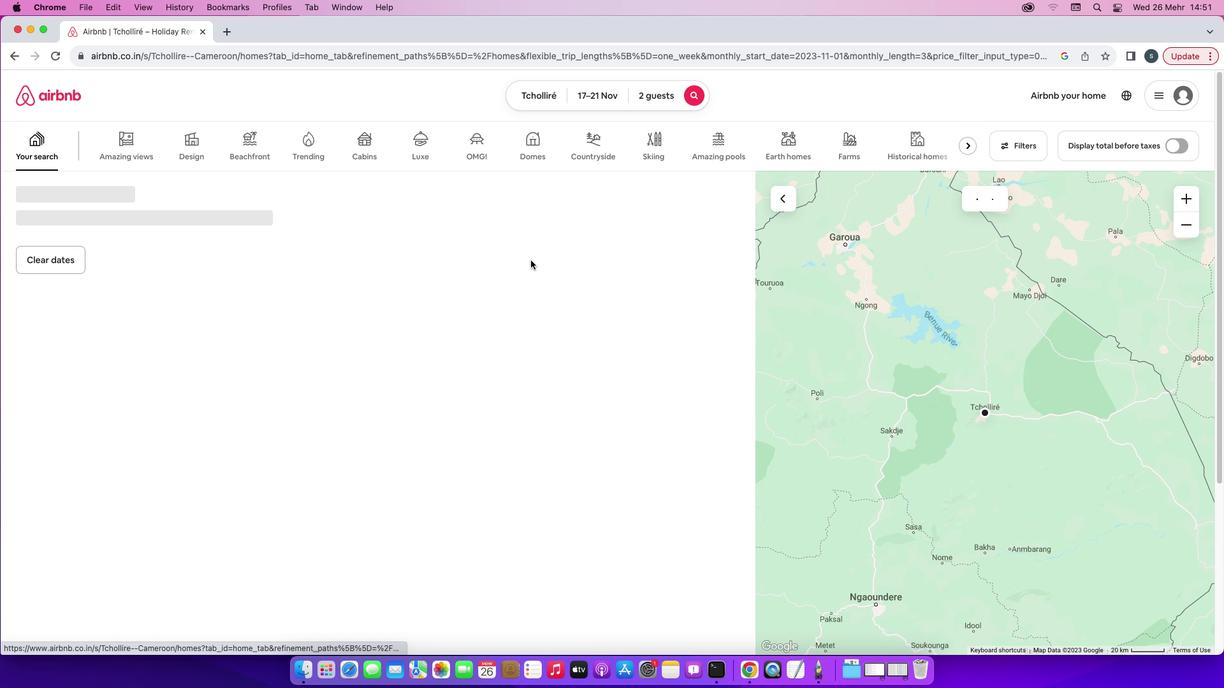 
